 Task: Open Card Quality Control Planning in Board Sales Territory Mapping and Analysis to Workspace Business Loans and add a team member Softage.1@softage.net, a label Blue, a checklist Cloud Computing, an attachment from Trello, a color Blue and finally, add a card description 'Research and develop new customer service strategy' and a comment 'We should approach this task with a sense of flexibility and adaptability, being open to feedback and willing to make adjustments as needed.'. Add a start date 'Jan 09, 1900' with a due date 'Jan 16, 1900'
Action: Mouse moved to (63, 323)
Screenshot: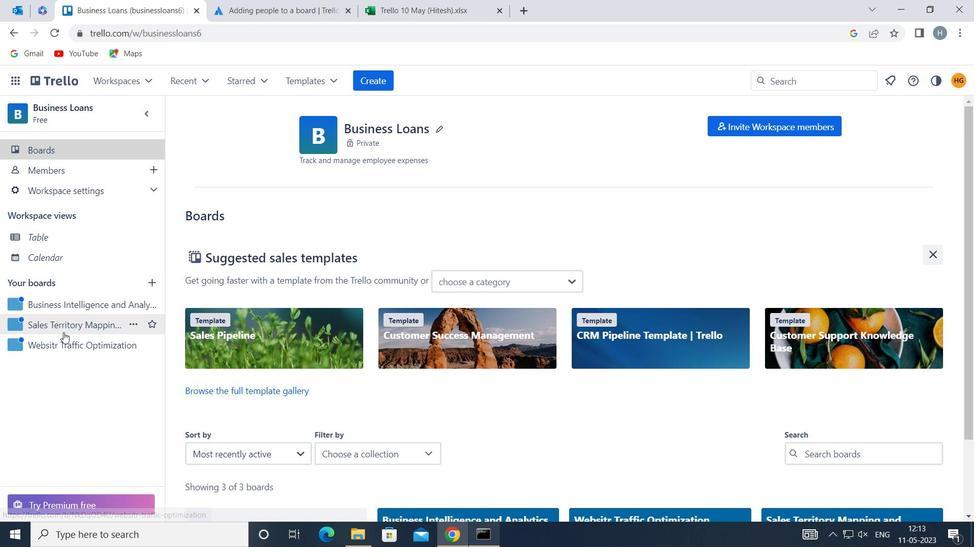 
Action: Mouse pressed left at (63, 323)
Screenshot: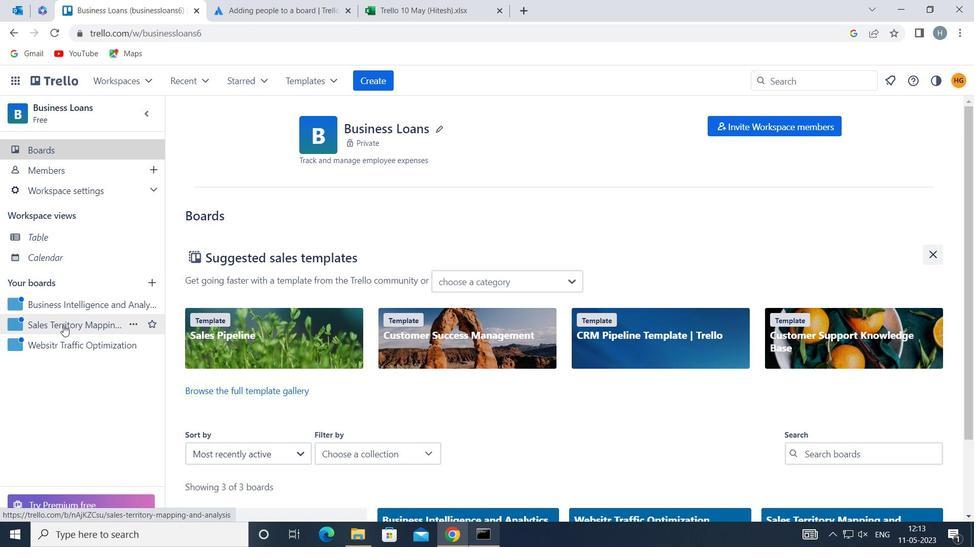 
Action: Mouse moved to (564, 181)
Screenshot: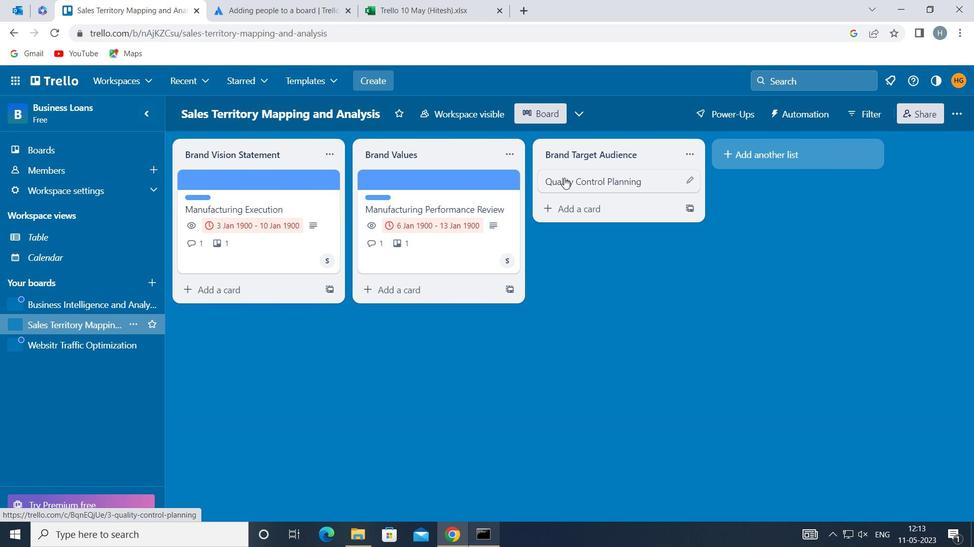 
Action: Mouse pressed left at (564, 181)
Screenshot: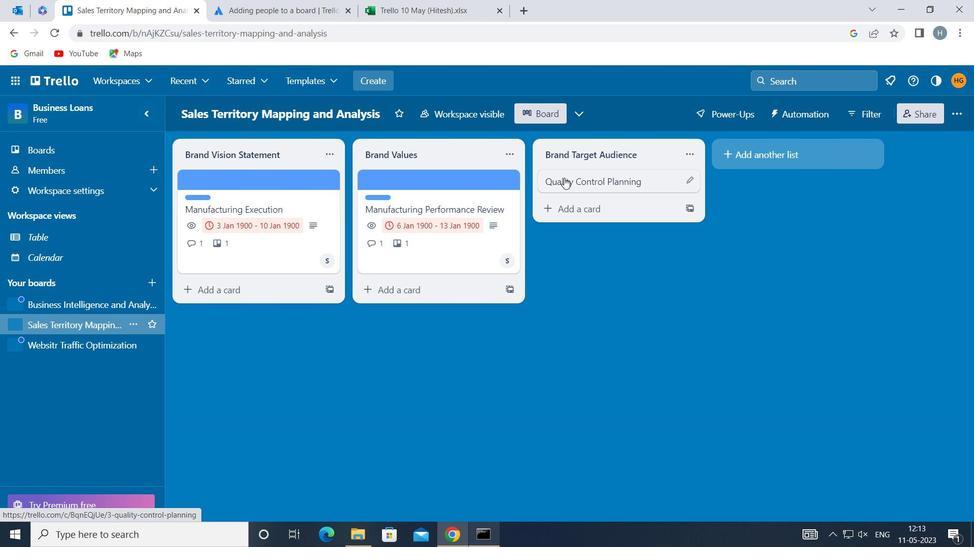 
Action: Mouse moved to (637, 227)
Screenshot: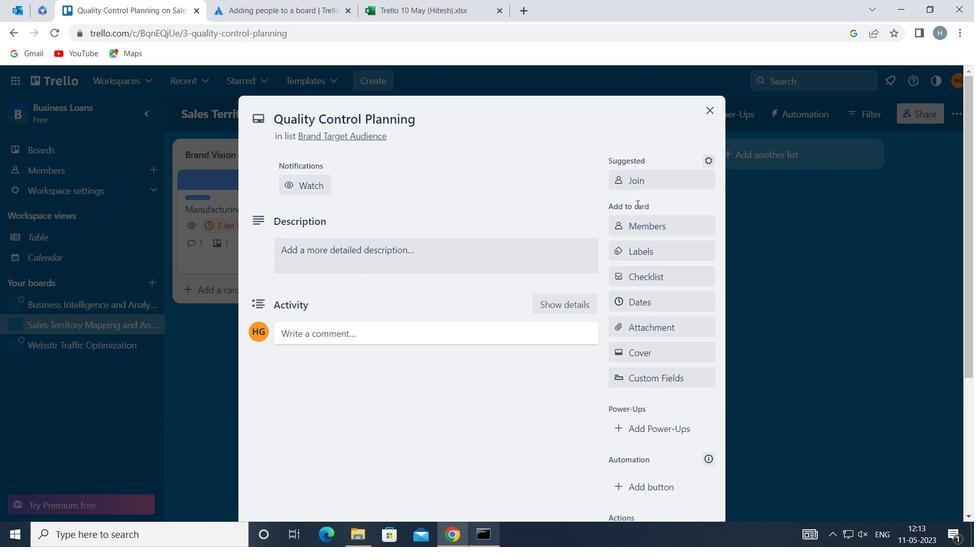 
Action: Mouse pressed left at (637, 227)
Screenshot: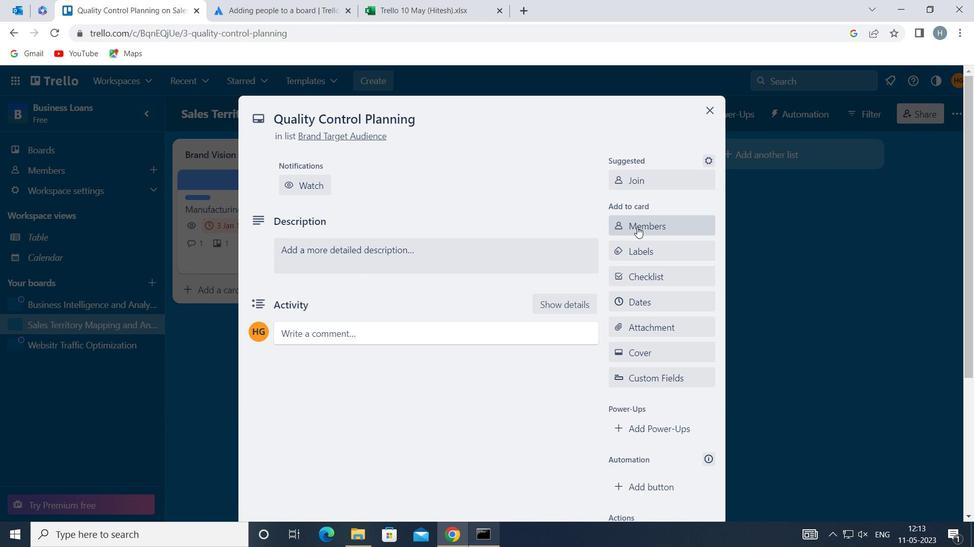 
Action: Mouse moved to (637, 227)
Screenshot: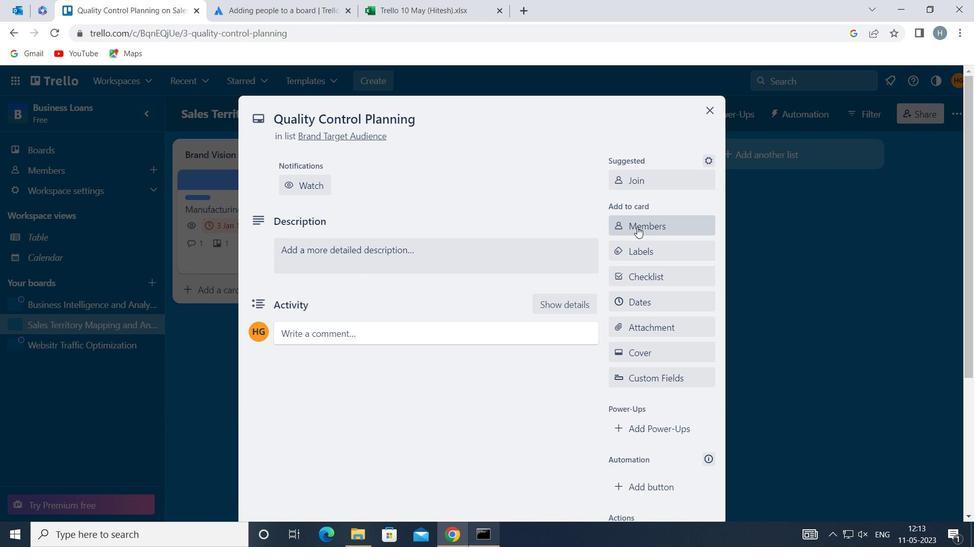 
Action: Key pressed softage
Screenshot: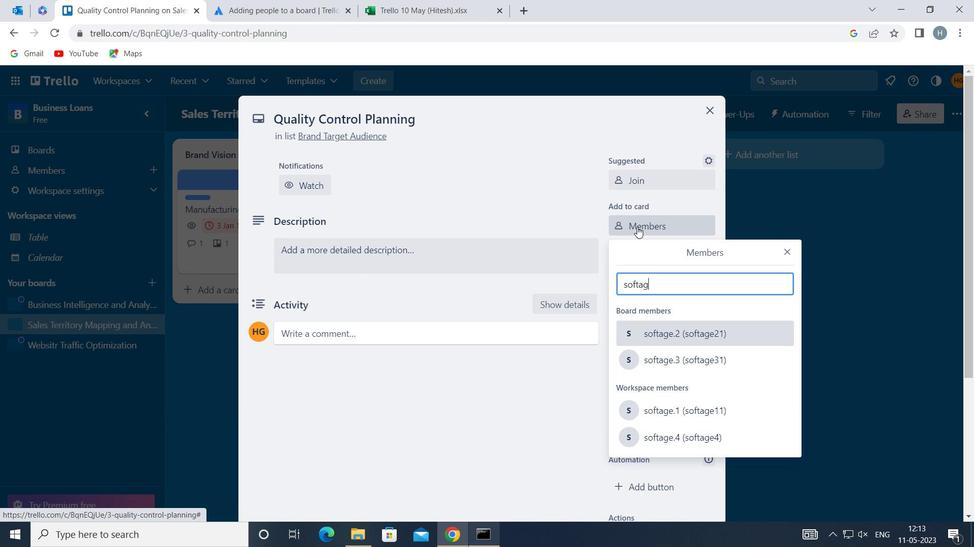 
Action: Mouse moved to (695, 402)
Screenshot: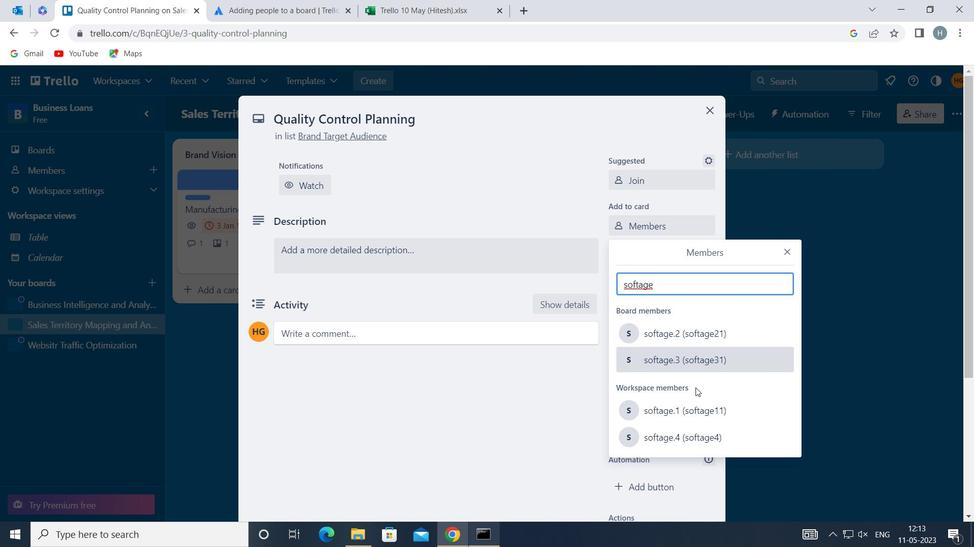 
Action: Mouse pressed left at (695, 402)
Screenshot: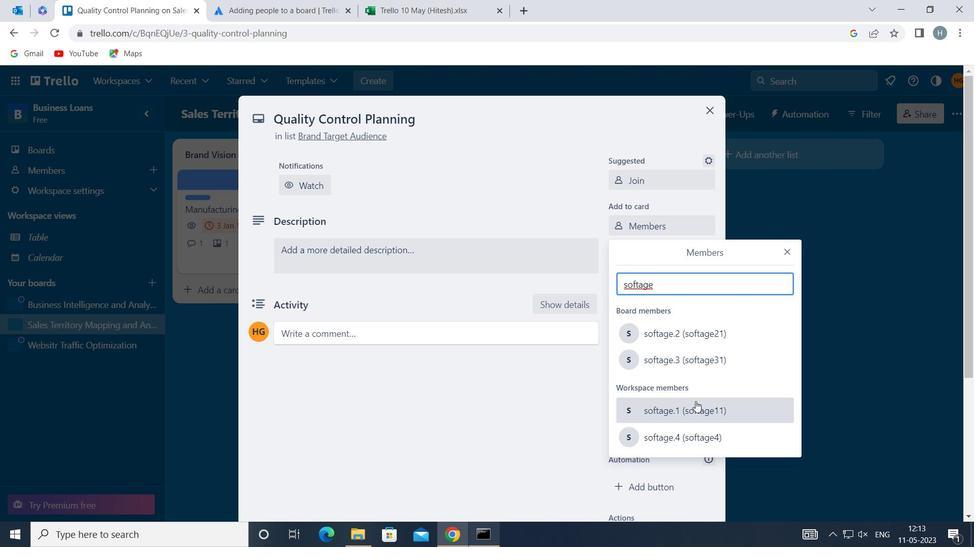 
Action: Mouse moved to (784, 253)
Screenshot: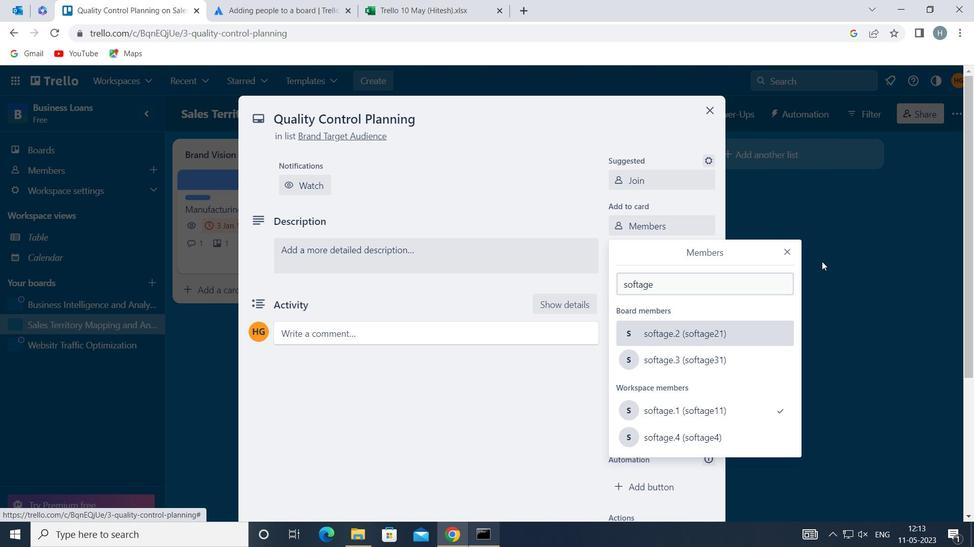 
Action: Mouse pressed left at (784, 253)
Screenshot: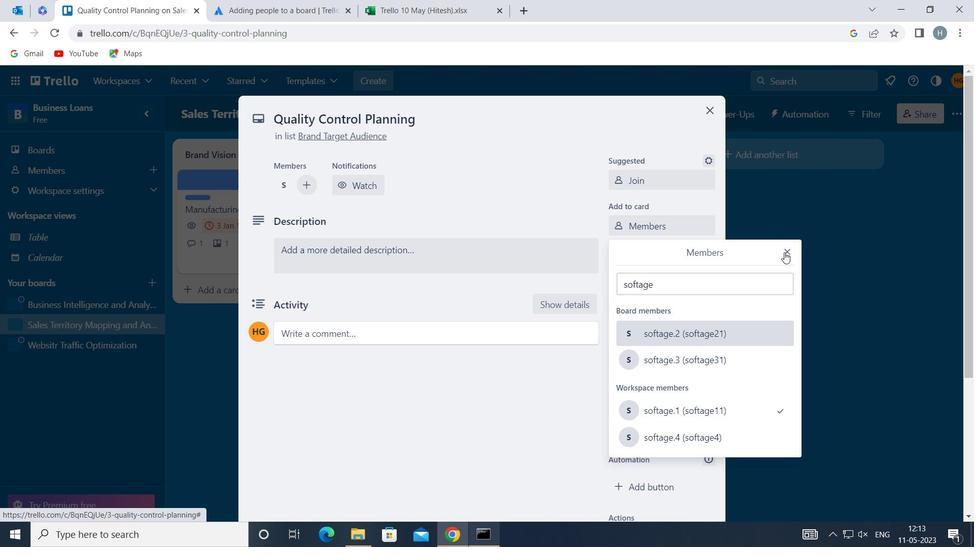
Action: Mouse moved to (684, 252)
Screenshot: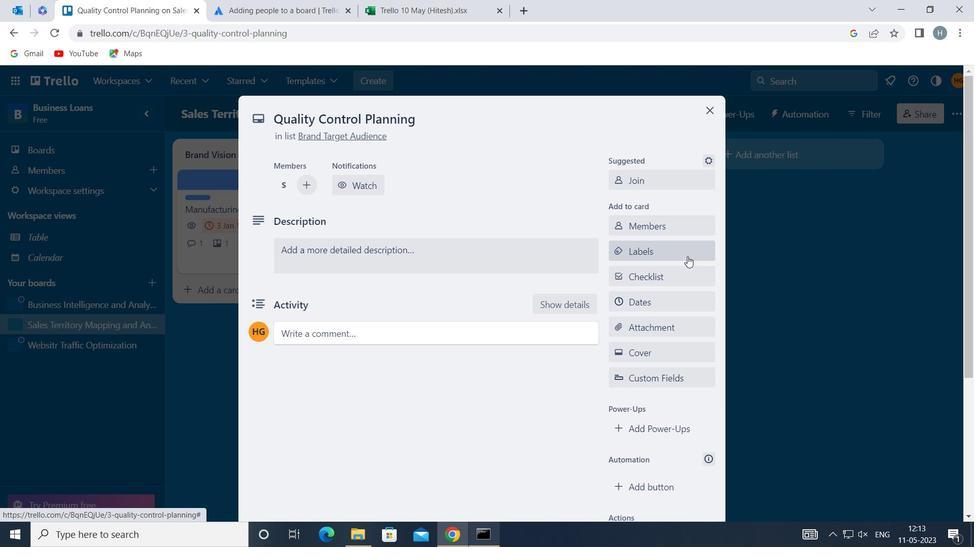 
Action: Mouse pressed left at (684, 252)
Screenshot: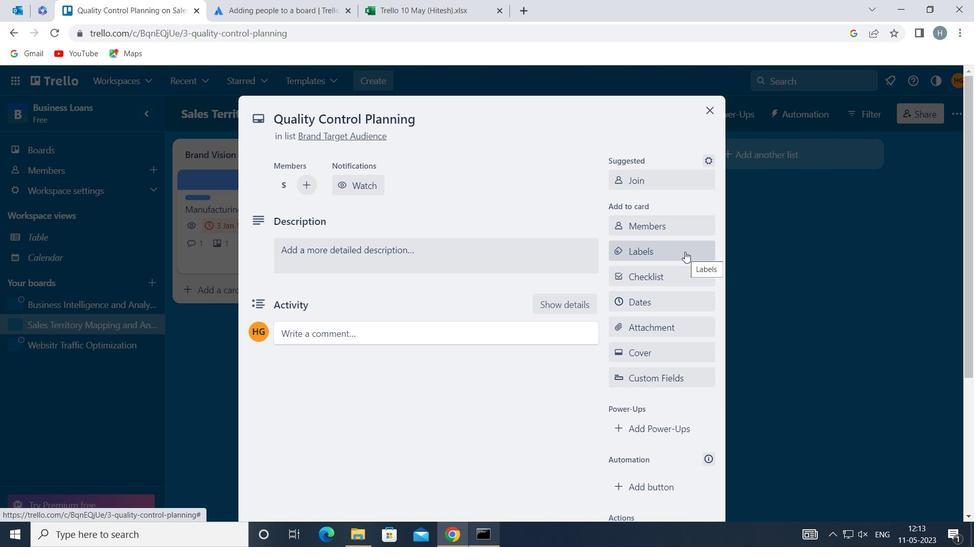 
Action: Mouse moved to (689, 295)
Screenshot: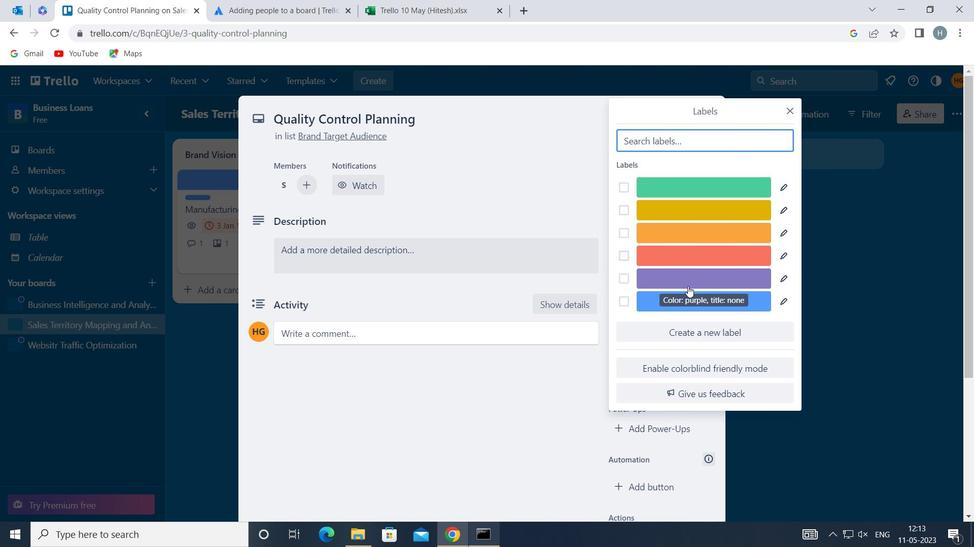 
Action: Mouse pressed left at (689, 295)
Screenshot: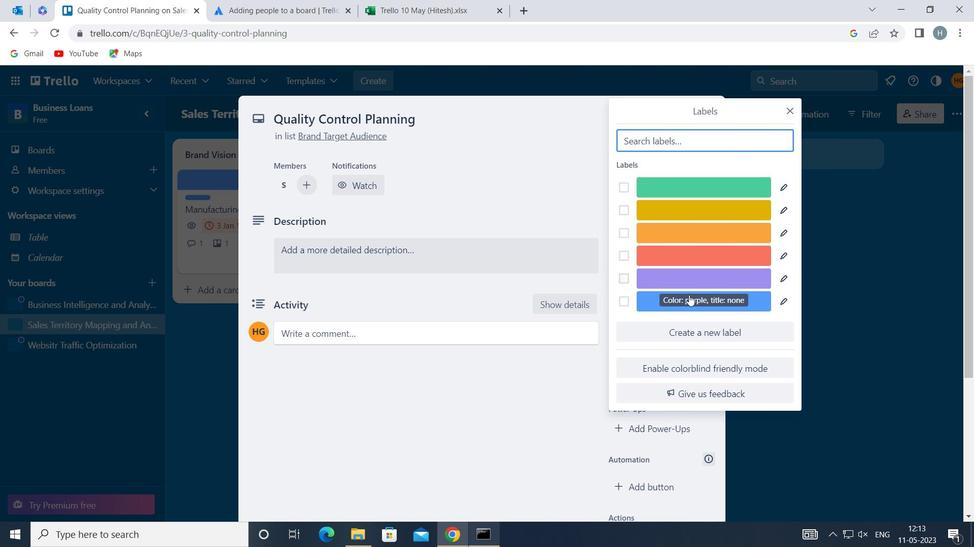 
Action: Mouse moved to (791, 108)
Screenshot: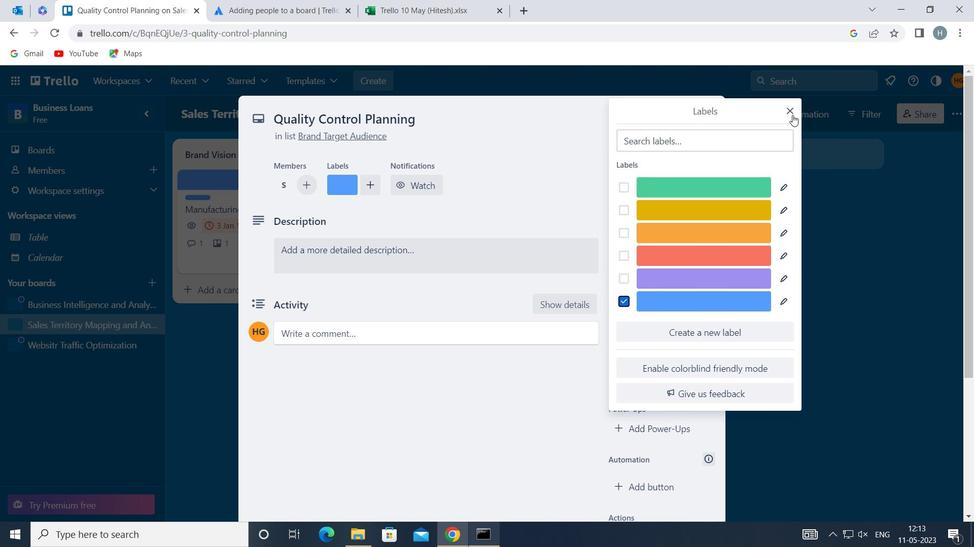 
Action: Mouse pressed left at (791, 108)
Screenshot: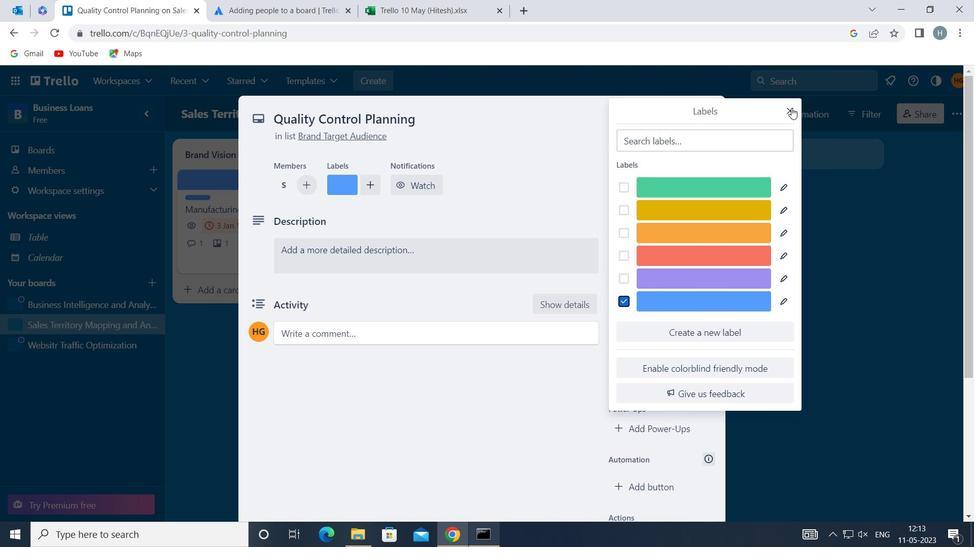 
Action: Mouse moved to (661, 272)
Screenshot: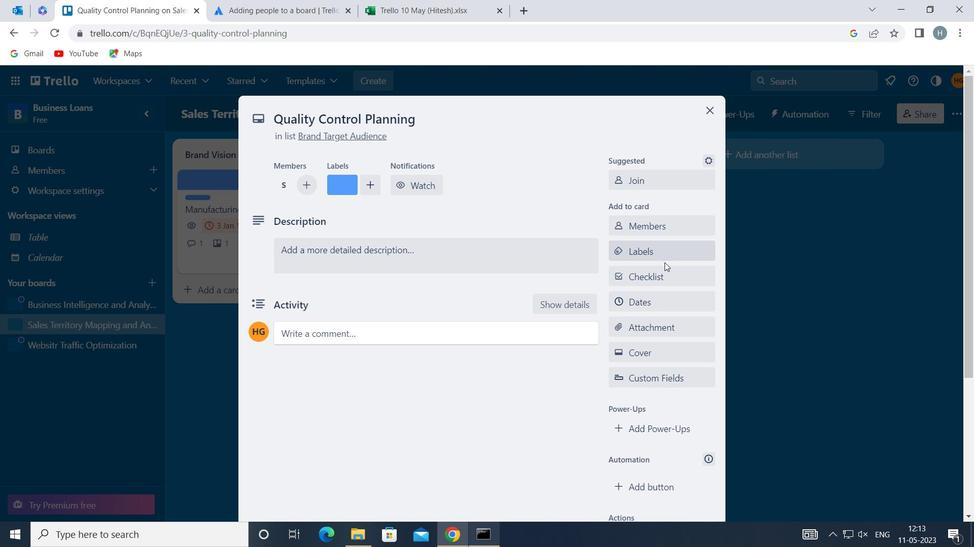 
Action: Mouse pressed left at (661, 272)
Screenshot: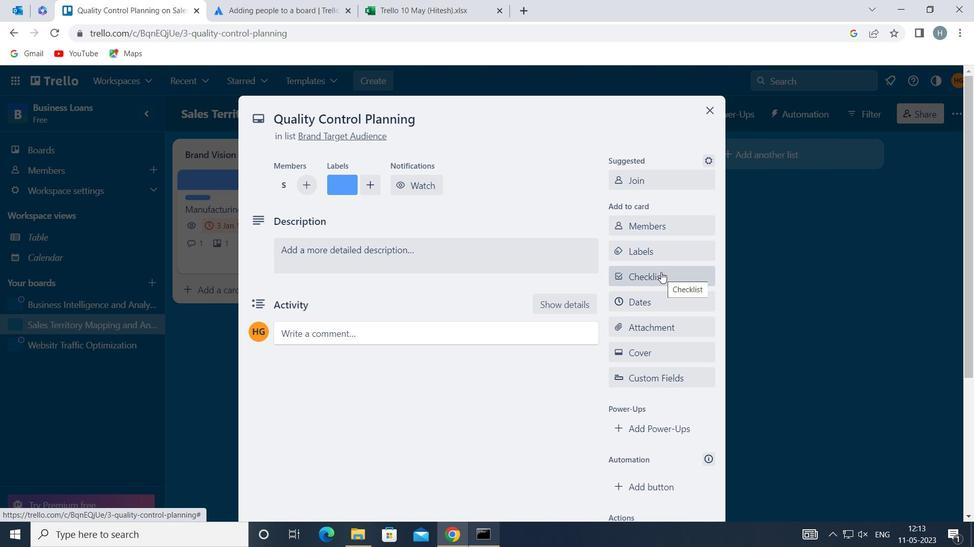 
Action: Key pressed <Key.shift>CLOU
Screenshot: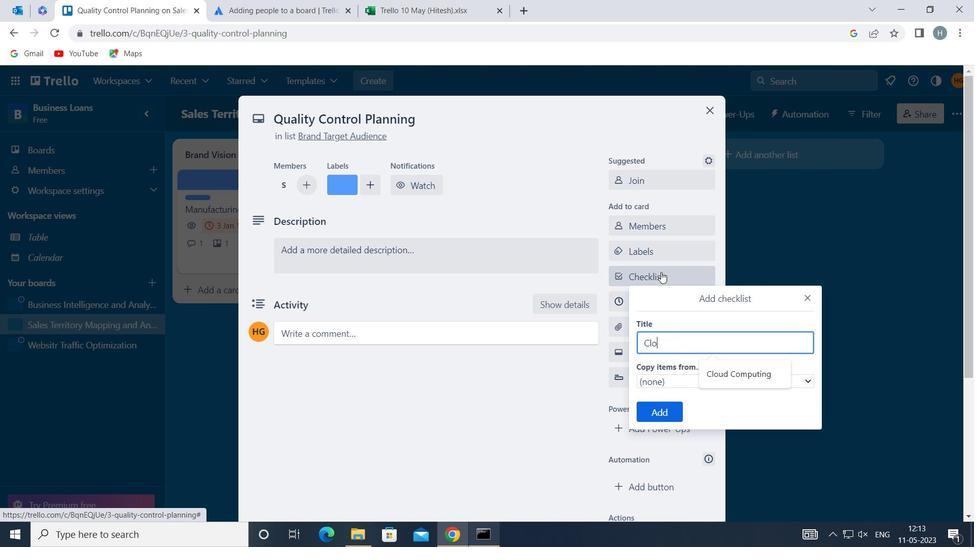 
Action: Mouse moved to (730, 374)
Screenshot: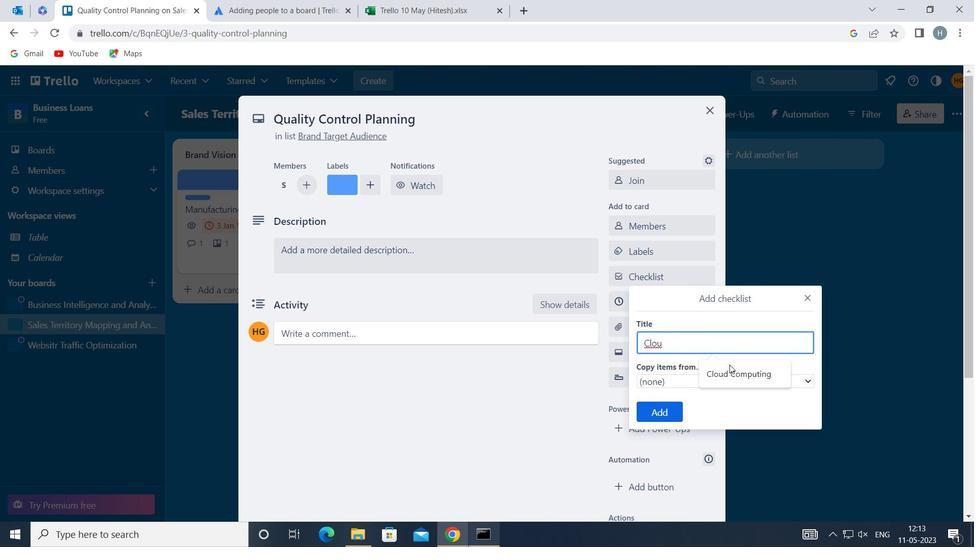 
Action: Mouse pressed left at (730, 374)
Screenshot: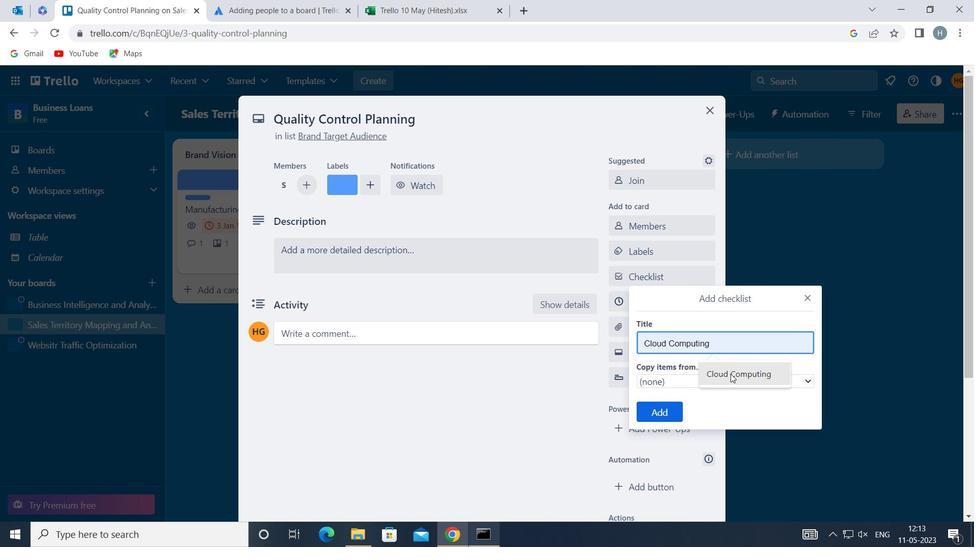
Action: Mouse moved to (663, 410)
Screenshot: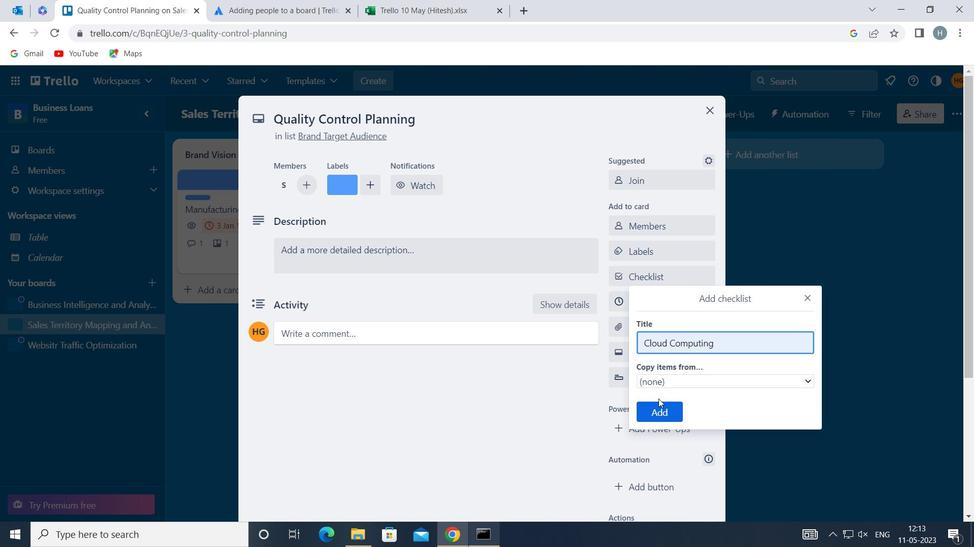 
Action: Mouse pressed left at (663, 410)
Screenshot: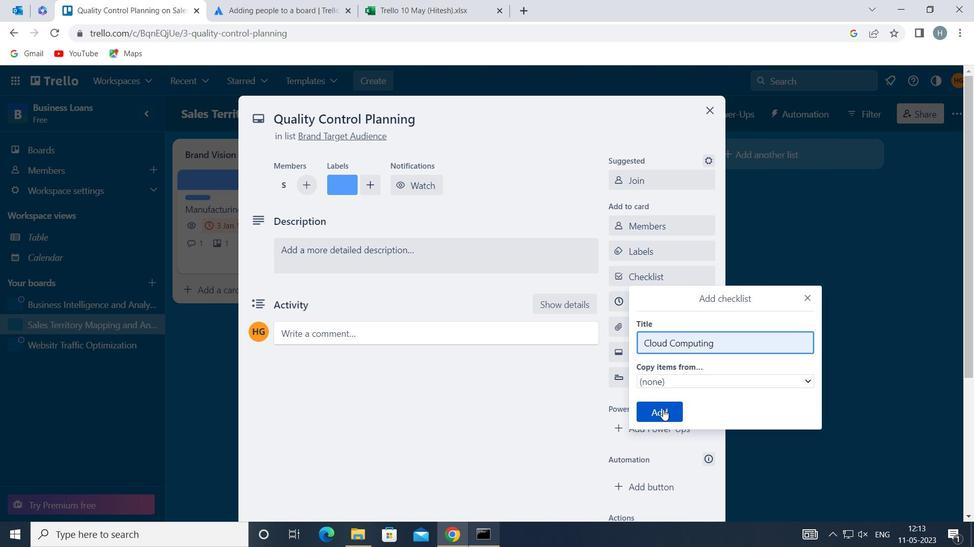 
Action: Mouse moved to (668, 328)
Screenshot: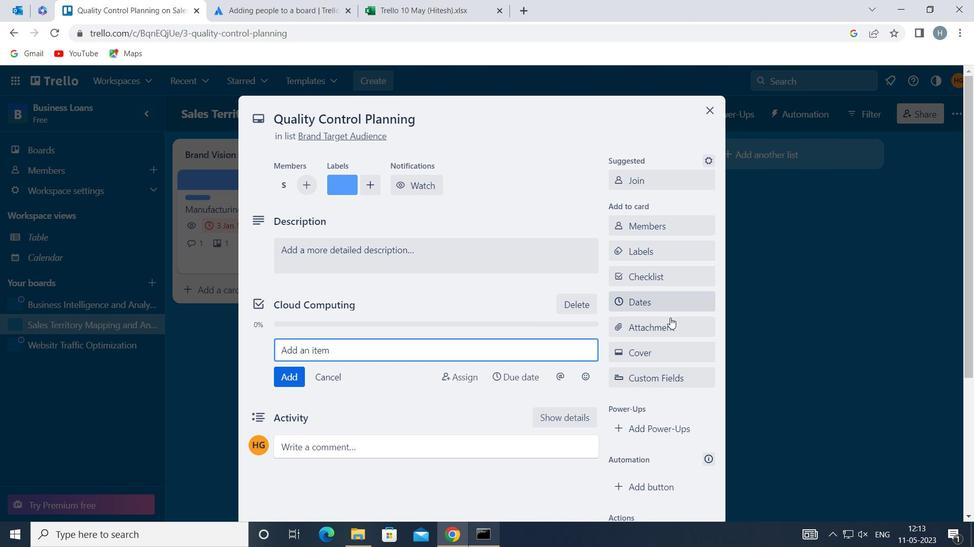 
Action: Mouse pressed left at (668, 328)
Screenshot: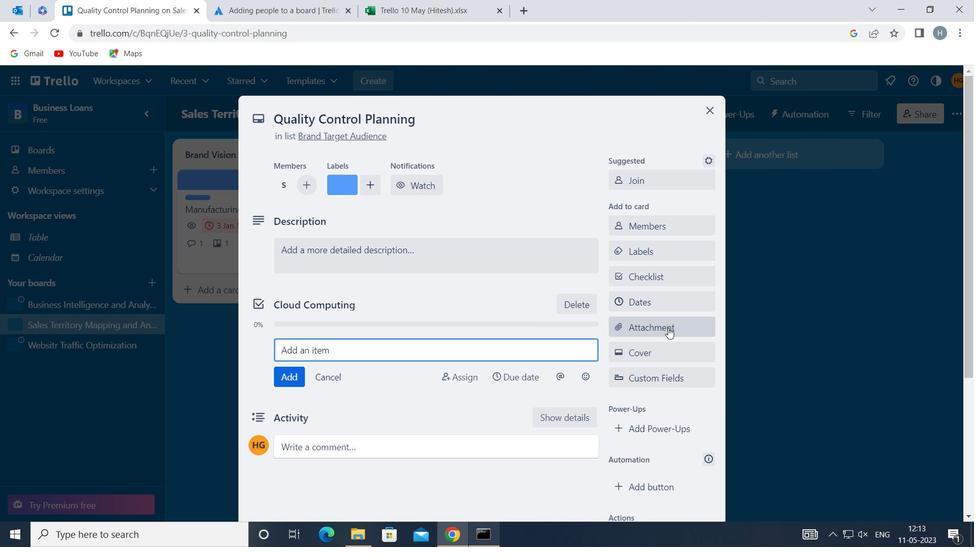 
Action: Mouse moved to (667, 159)
Screenshot: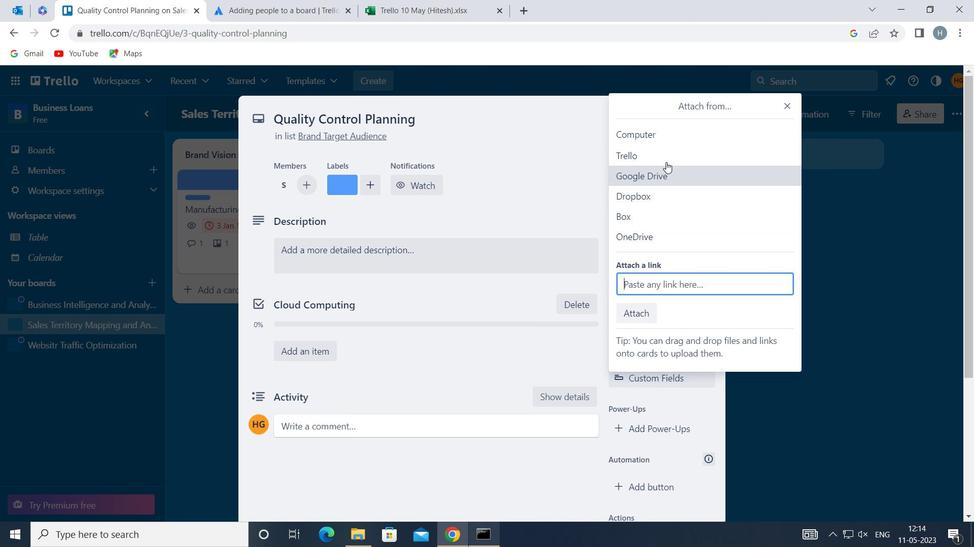 
Action: Mouse pressed left at (667, 159)
Screenshot: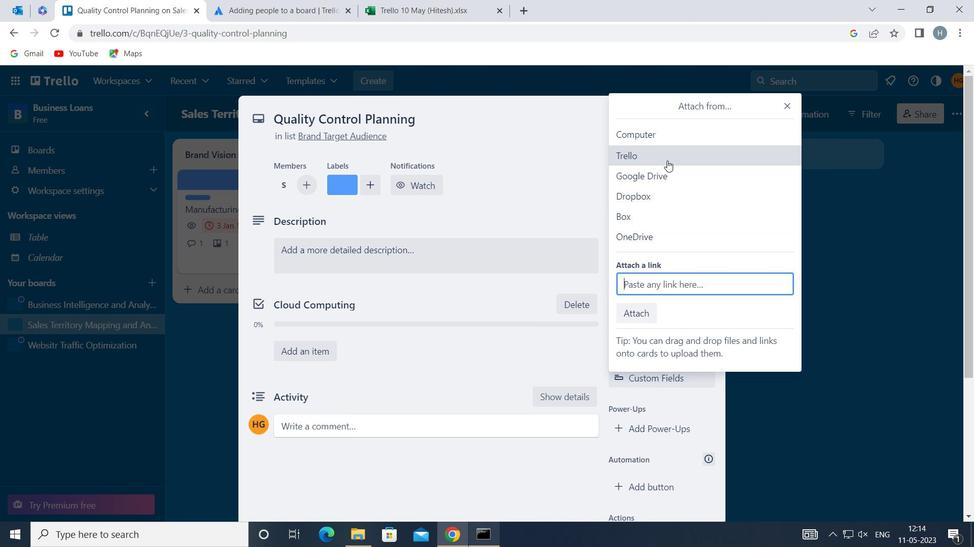 
Action: Mouse moved to (675, 226)
Screenshot: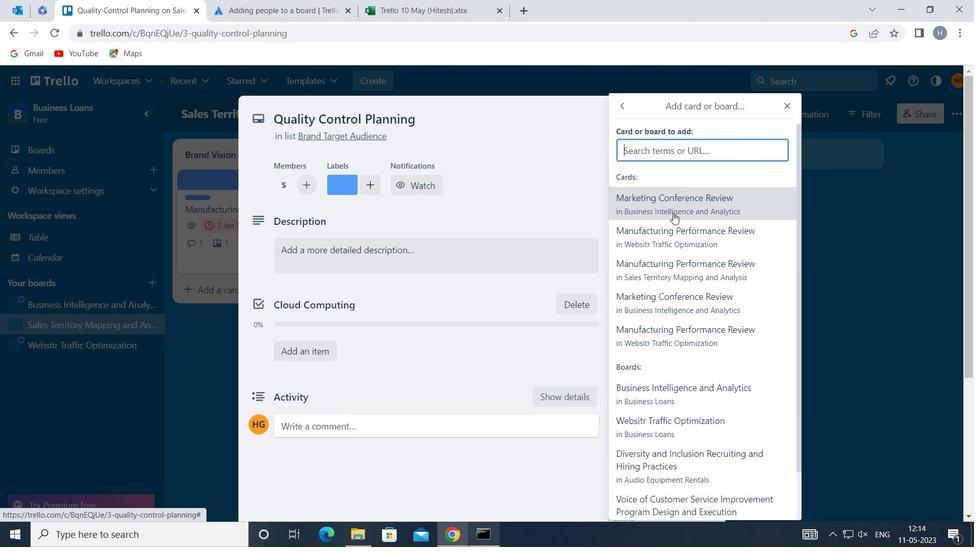 
Action: Mouse pressed left at (675, 226)
Screenshot: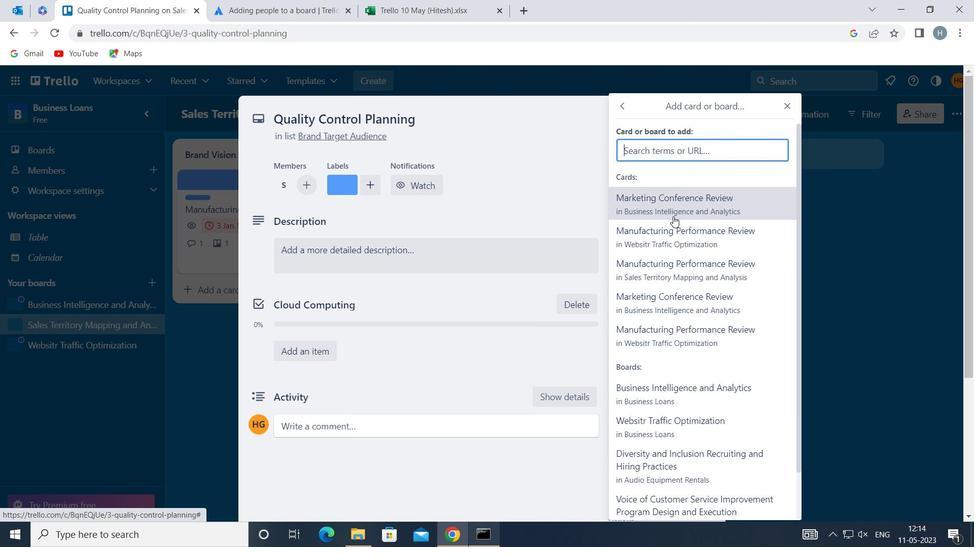 
Action: Mouse moved to (659, 352)
Screenshot: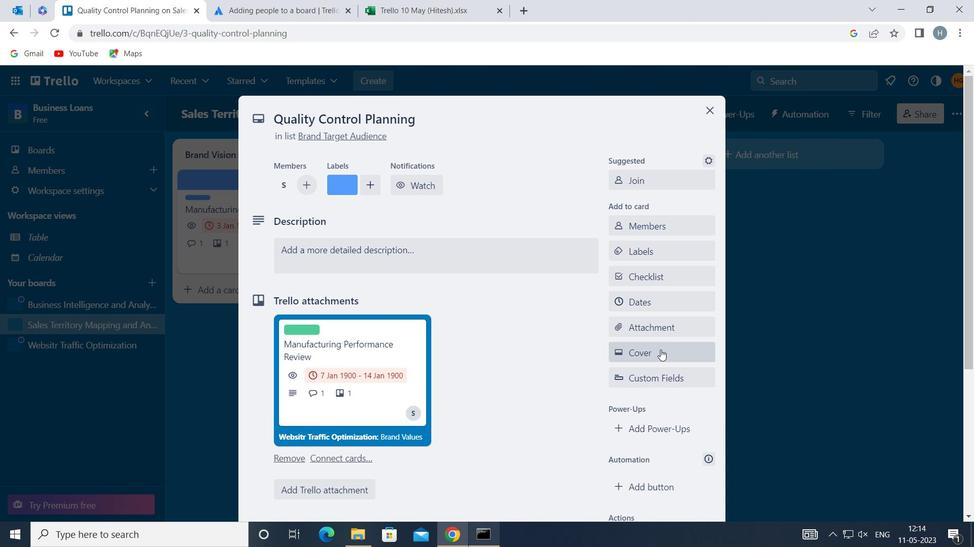 
Action: Mouse pressed left at (659, 352)
Screenshot: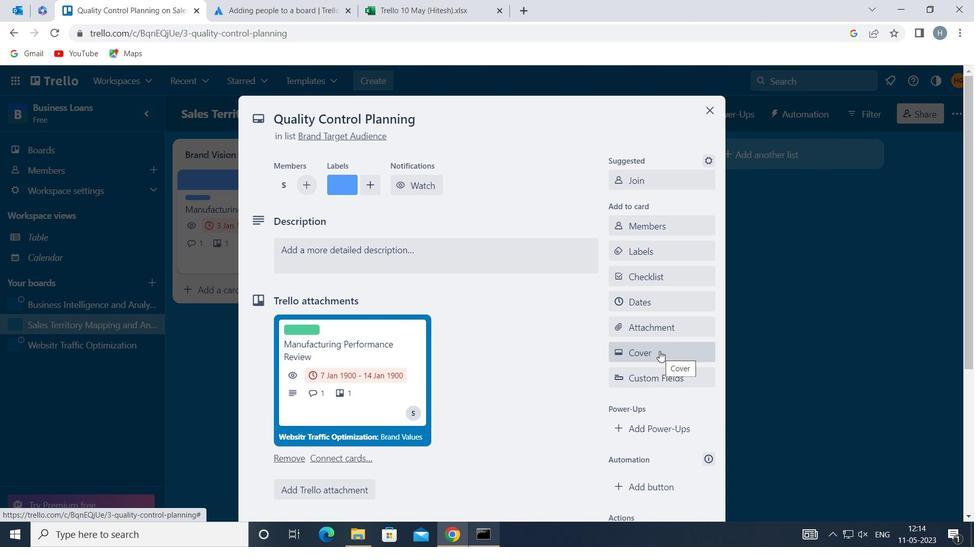 
Action: Mouse moved to (642, 293)
Screenshot: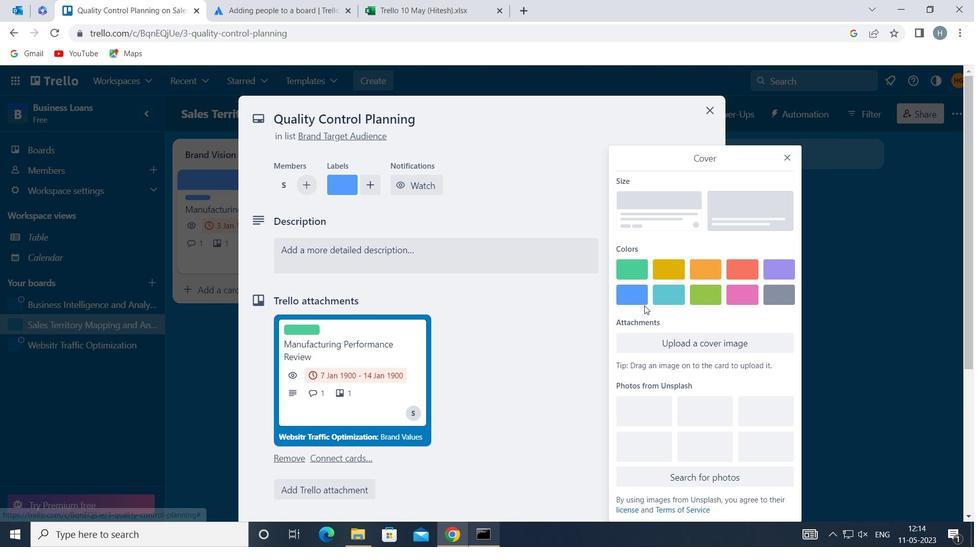 
Action: Mouse pressed left at (642, 293)
Screenshot: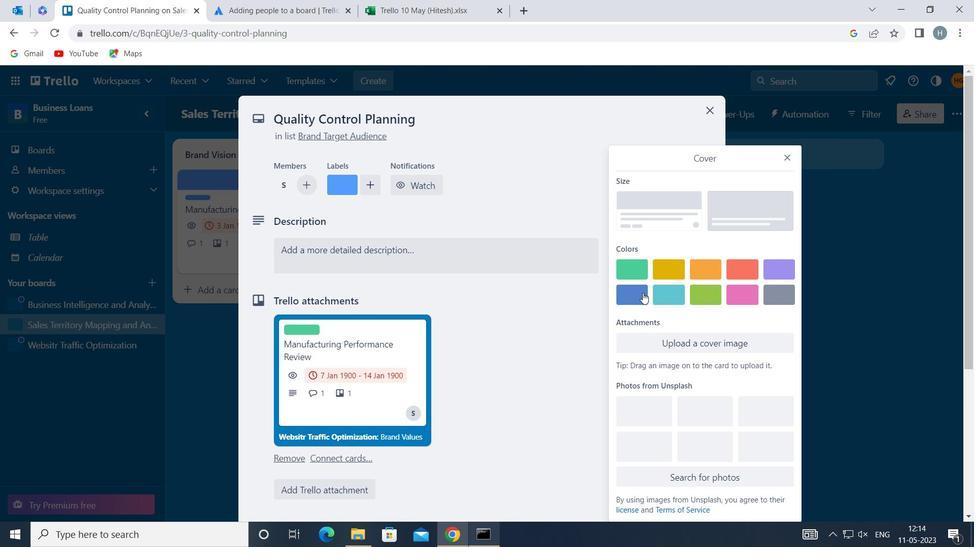 
Action: Mouse moved to (786, 136)
Screenshot: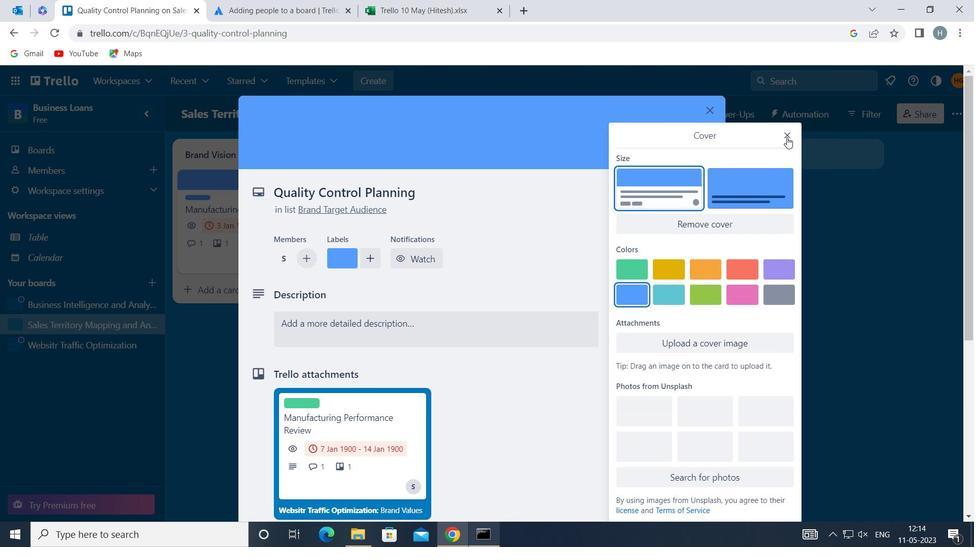 
Action: Mouse pressed left at (786, 136)
Screenshot: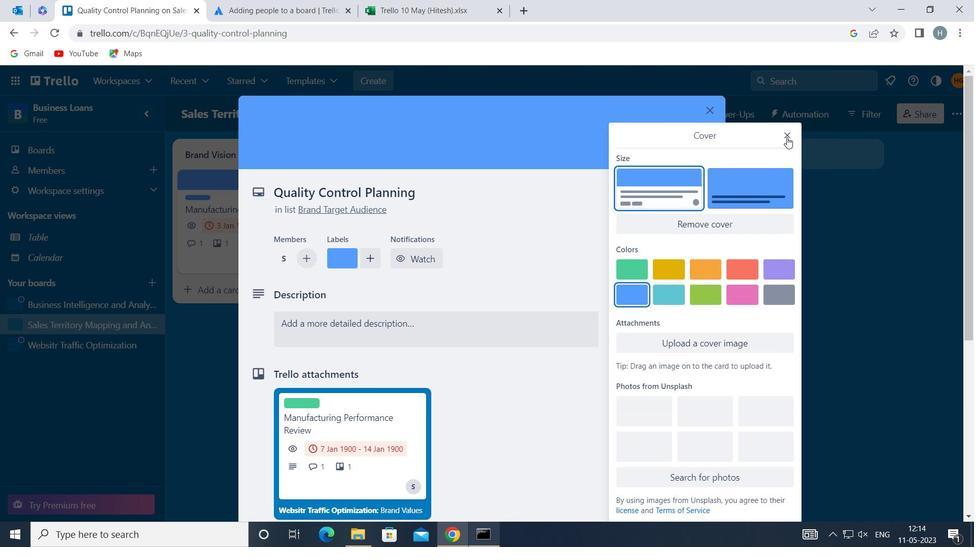 
Action: Mouse moved to (504, 329)
Screenshot: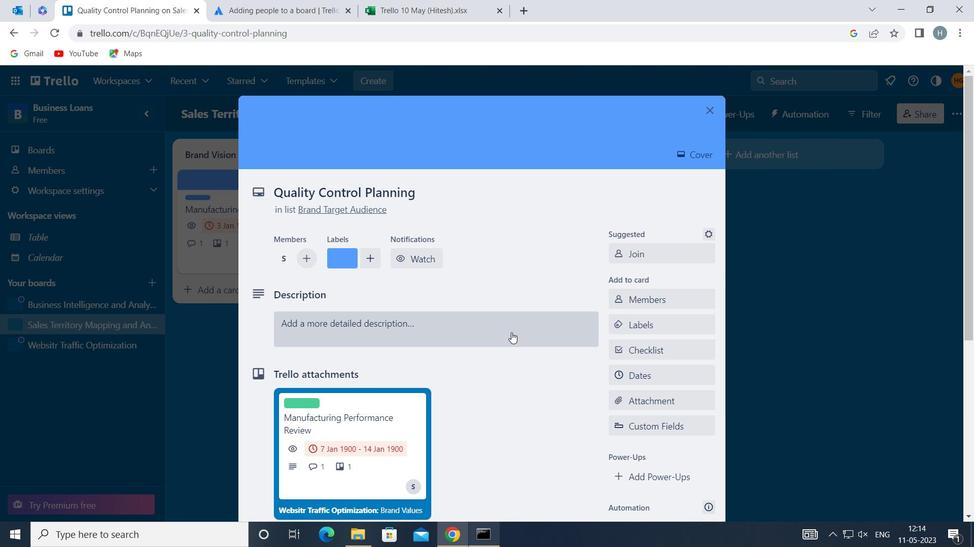 
Action: Mouse pressed left at (504, 329)
Screenshot: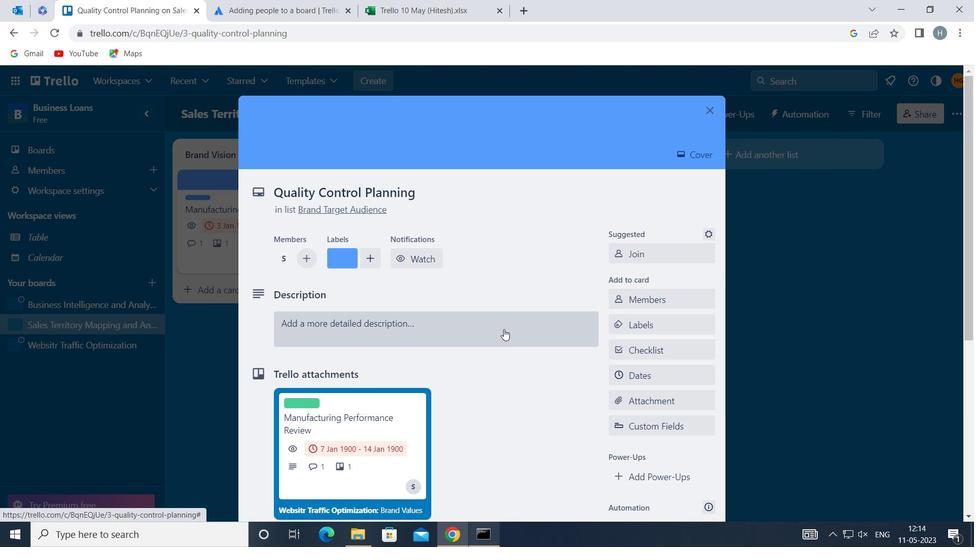 
Action: Mouse moved to (408, 370)
Screenshot: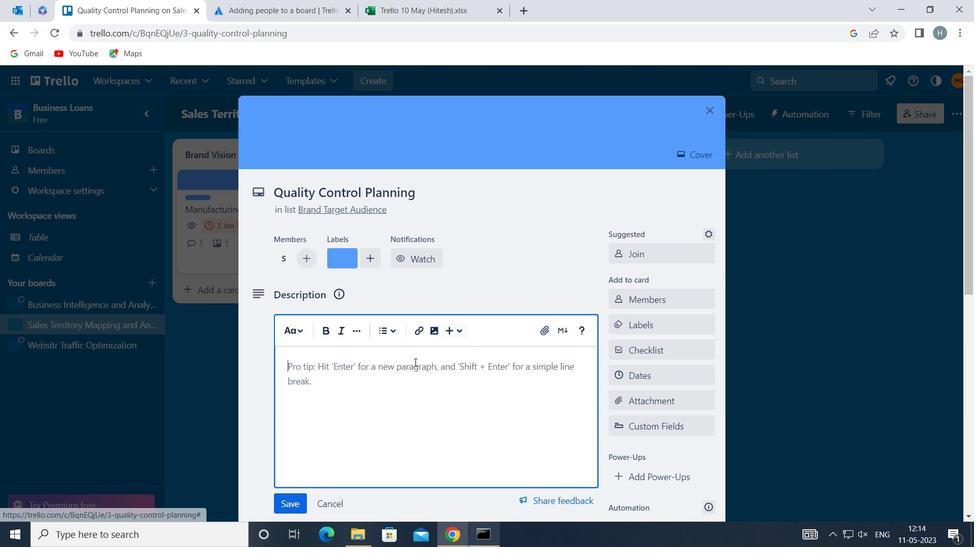 
Action: Mouse pressed left at (408, 370)
Screenshot: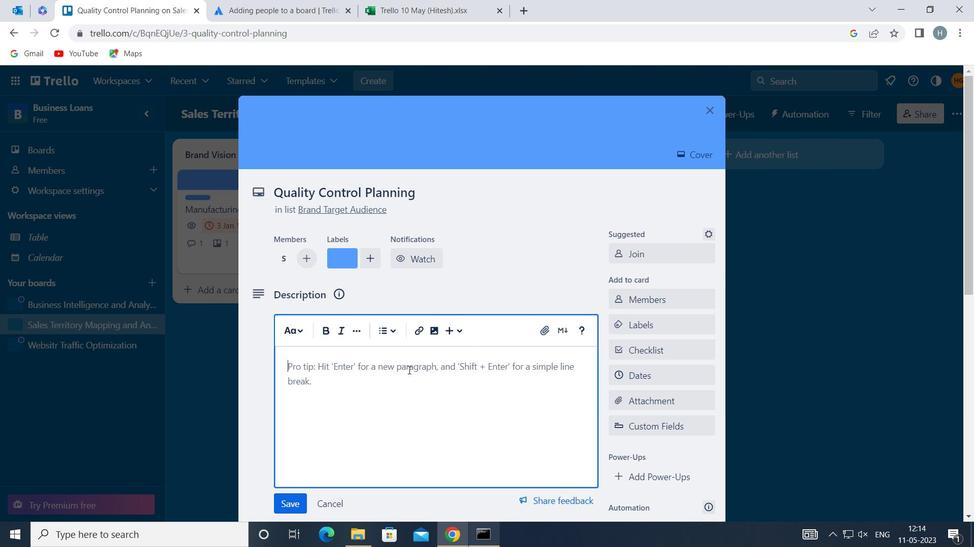 
Action: Key pressed <Key.shift>RESEARCH<Key.space>AND<Key.space>DEVELOP<Key.space>NEW<Key.space>CUSTOMER<Key.space>SERVICE<Key.space>STRATEGY
Screenshot: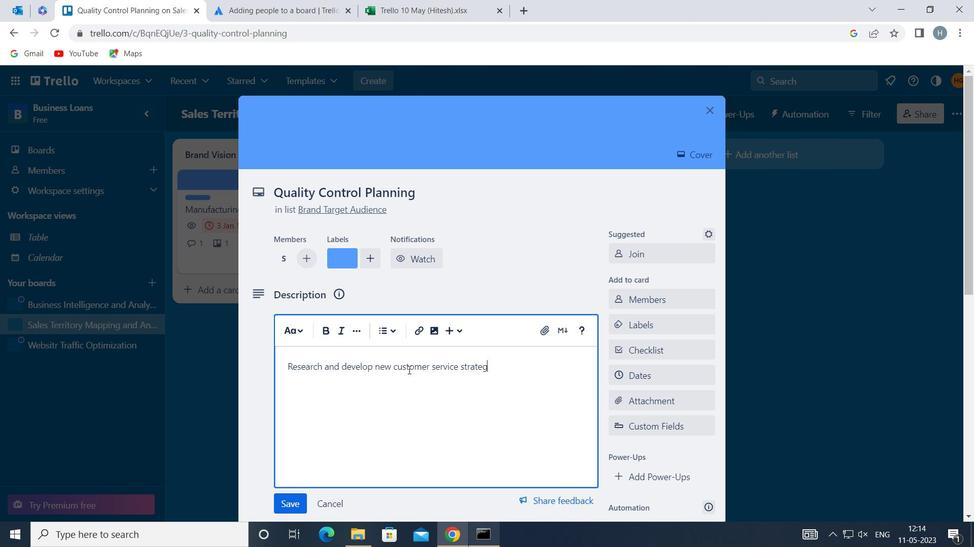 
Action: Mouse moved to (289, 497)
Screenshot: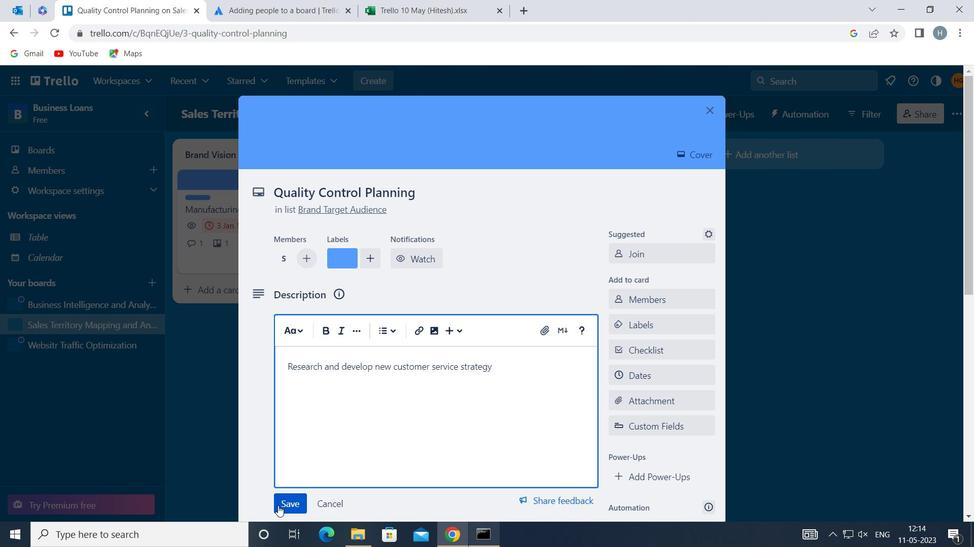 
Action: Mouse pressed left at (289, 497)
Screenshot: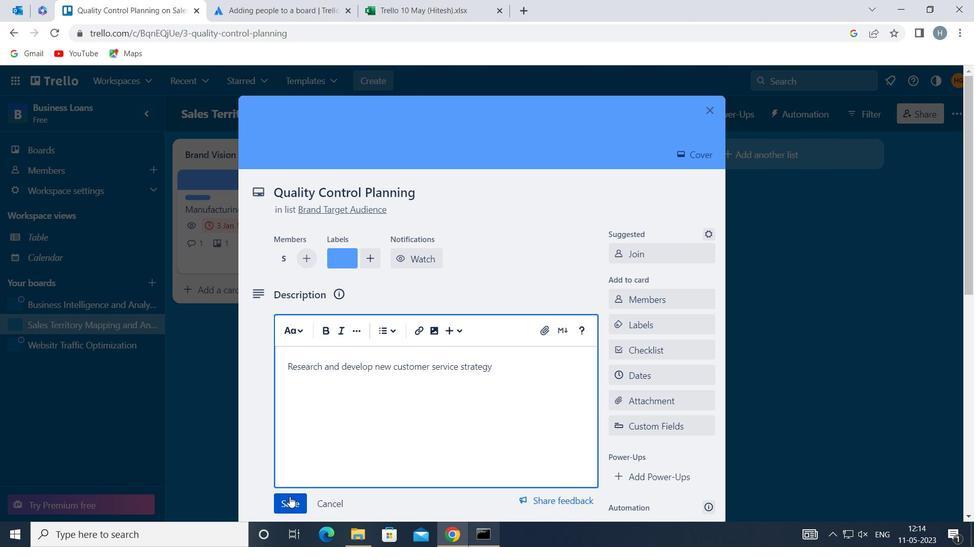 
Action: Mouse moved to (356, 423)
Screenshot: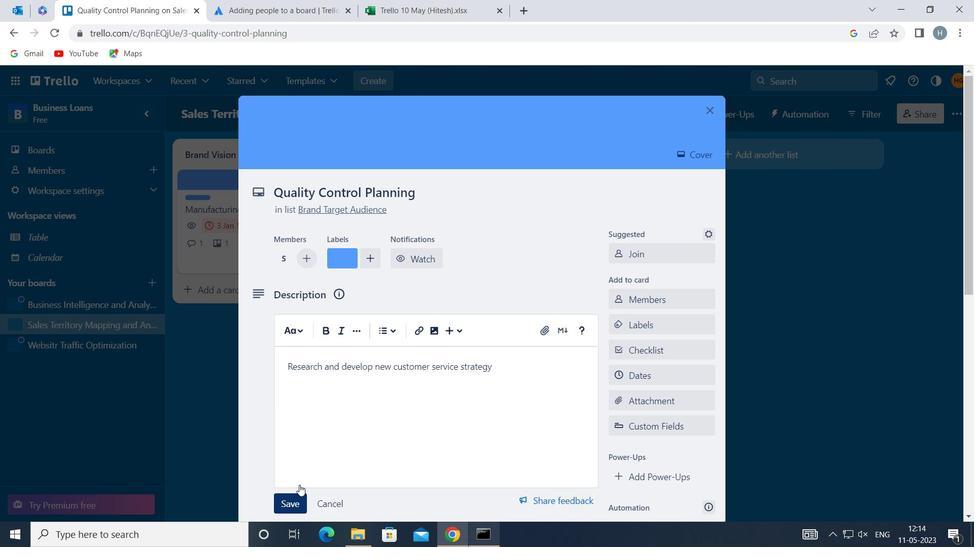 
Action: Mouse scrolled (356, 423) with delta (0, 0)
Screenshot: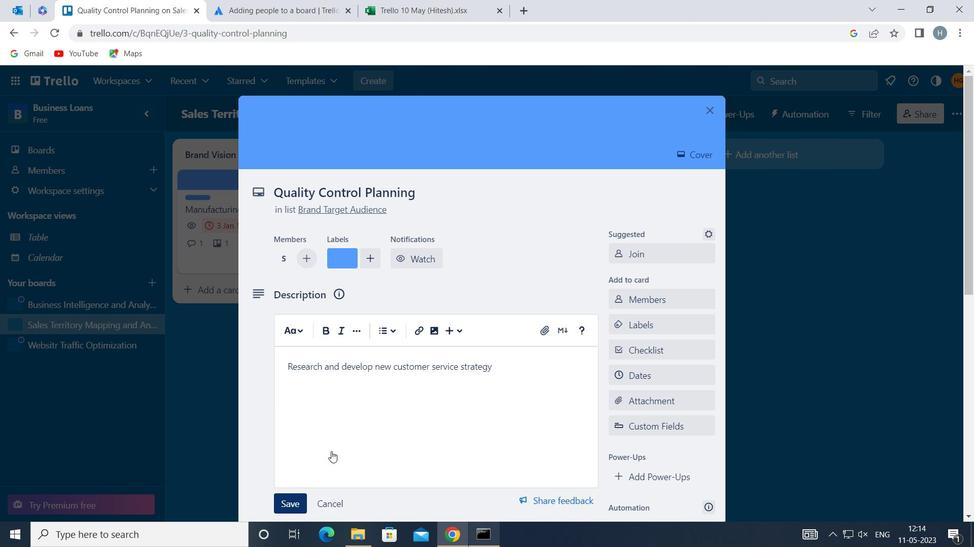 
Action: Mouse scrolled (356, 423) with delta (0, 0)
Screenshot: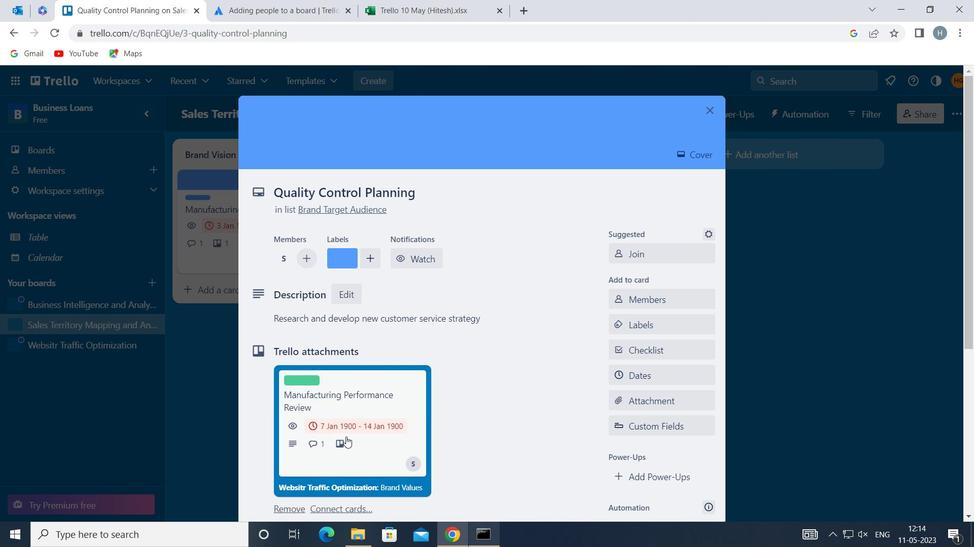 
Action: Mouse scrolled (356, 423) with delta (0, 0)
Screenshot: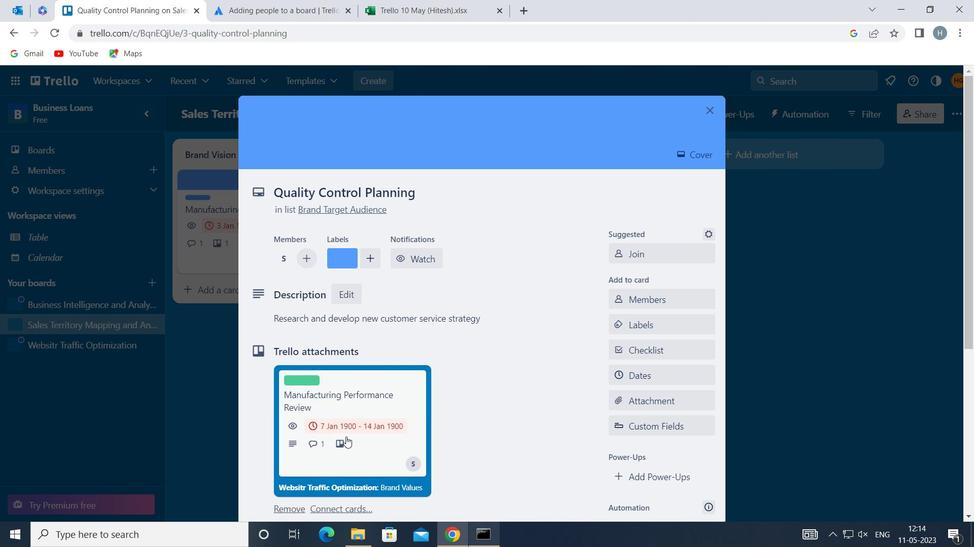 
Action: Mouse scrolled (356, 423) with delta (0, 0)
Screenshot: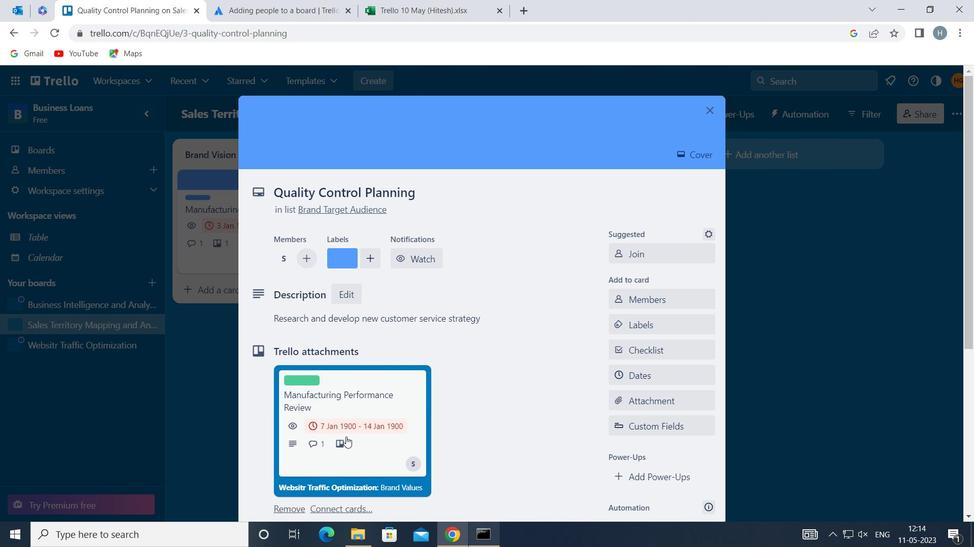 
Action: Mouse scrolled (356, 423) with delta (0, 0)
Screenshot: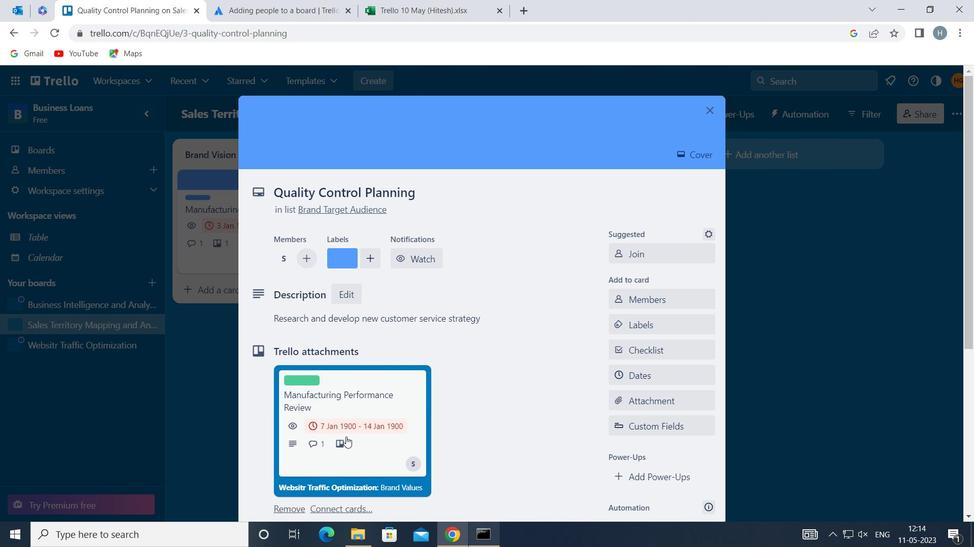 
Action: Mouse scrolled (356, 423) with delta (0, 0)
Screenshot: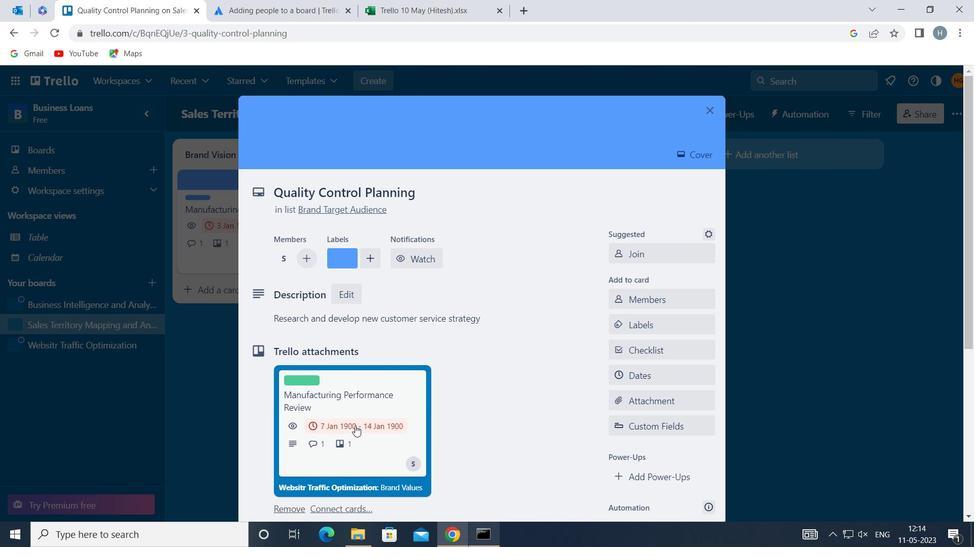 
Action: Mouse moved to (374, 437)
Screenshot: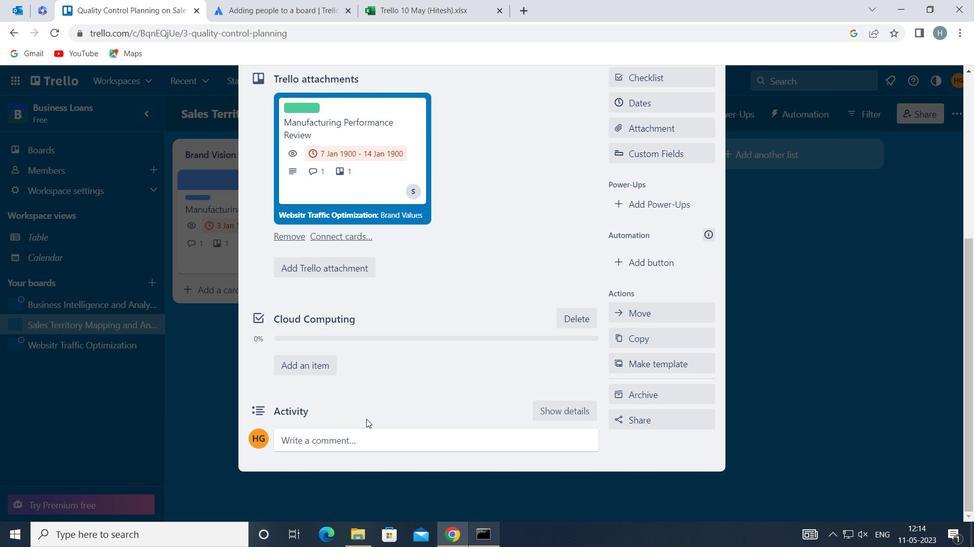 
Action: Mouse pressed left at (374, 437)
Screenshot: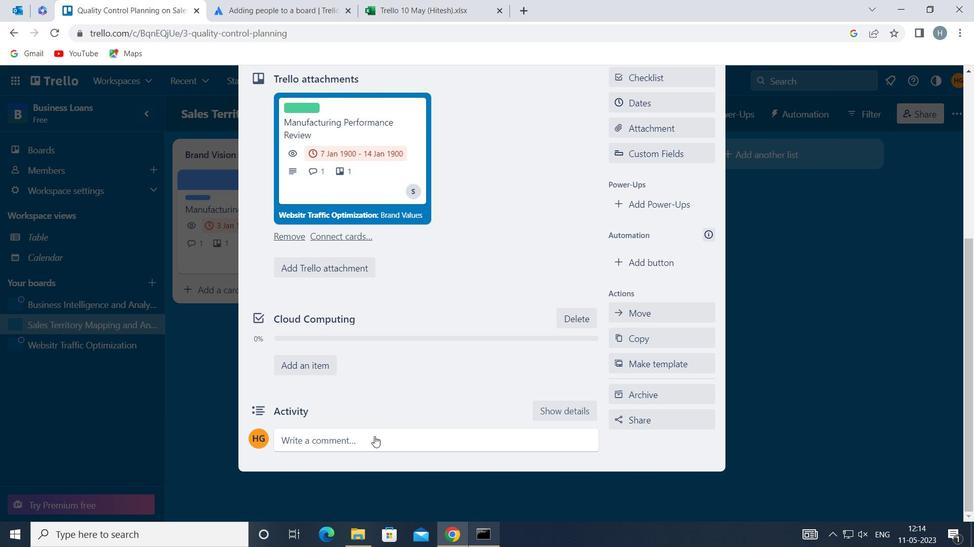 
Action: Mouse moved to (369, 475)
Screenshot: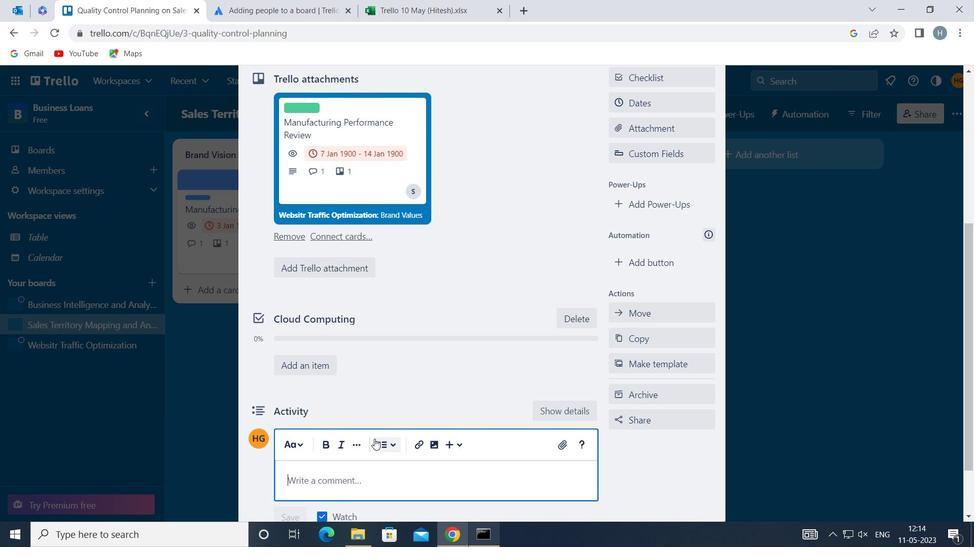 
Action: Mouse pressed left at (369, 475)
Screenshot: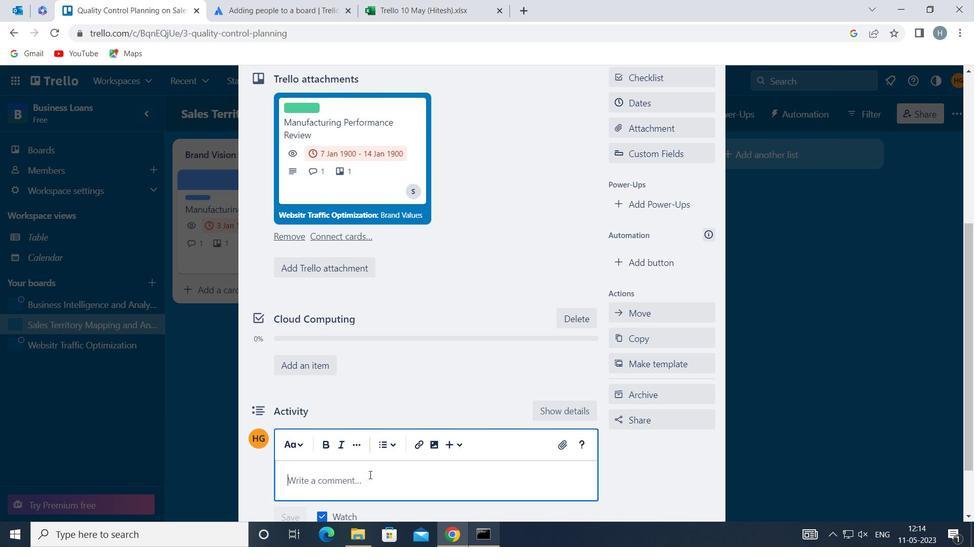 
Action: Key pressed <Key.shift>WE<Key.space>SHOULD<Key.space>APPROACH<Key.space>THIS<Key.space>TASK<Key.space>WITH<Key.space>A<Key.space>SENSE<Key.space>OF<Key.space>FLEXIBILITY<Key.space>AND<Key.space>ADAPTABILITY<Key.space>BEING<Key.space>OPEN<Key.space>TO<Key.space>D<Key.backspace>FEEDBACK<Key.space>AND<Key.space>WILLING<Key.space>TO<Key.space>MAKE<Key.space>ADJUSTMENT<Key.space>AS<Key.space>NEEDED
Screenshot: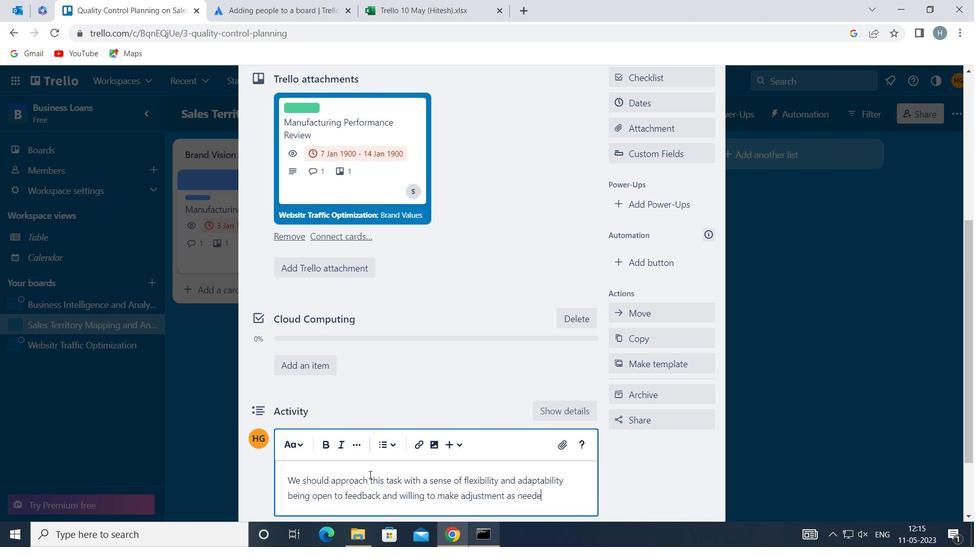 
Action: Mouse scrolled (369, 474) with delta (0, 0)
Screenshot: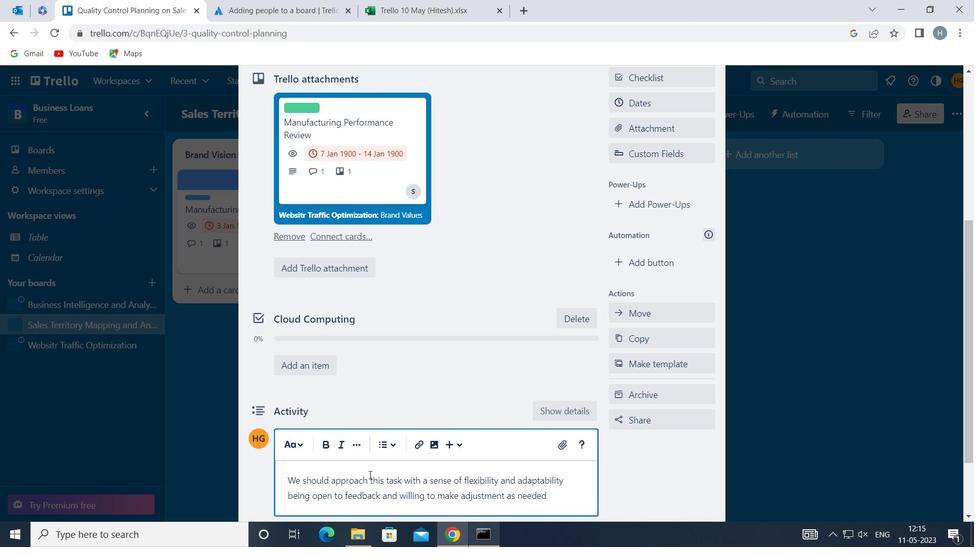 
Action: Mouse scrolled (369, 474) with delta (0, 0)
Screenshot: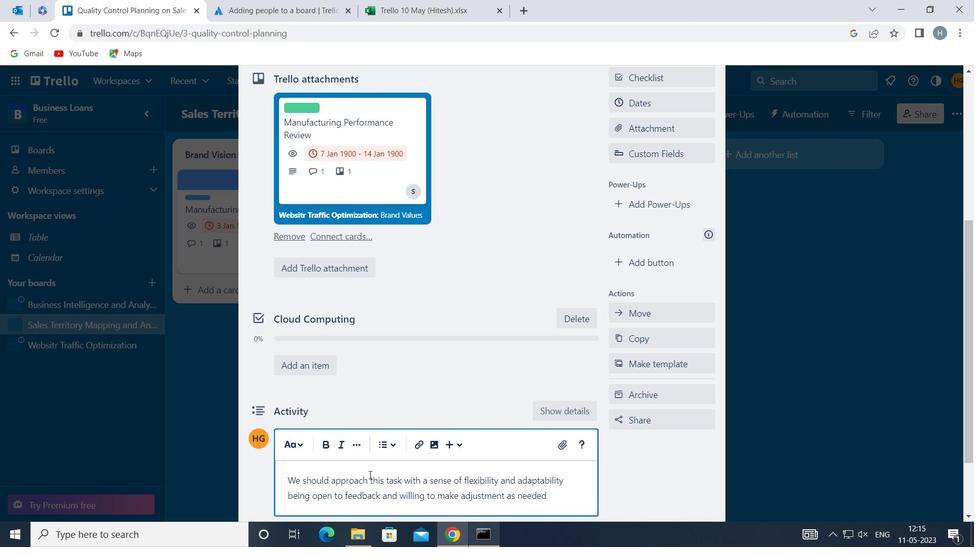 
Action: Mouse scrolled (369, 474) with delta (0, 0)
Screenshot: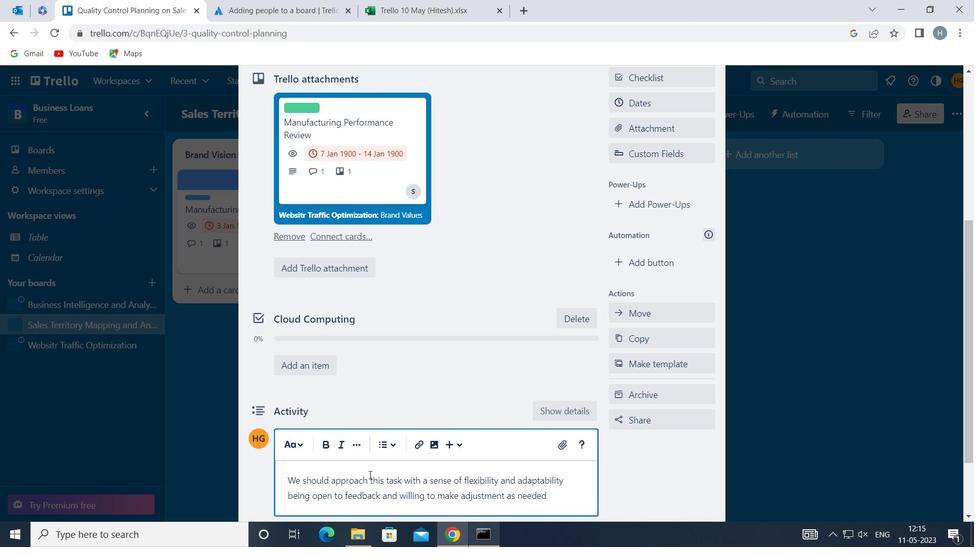 
Action: Mouse moved to (292, 438)
Screenshot: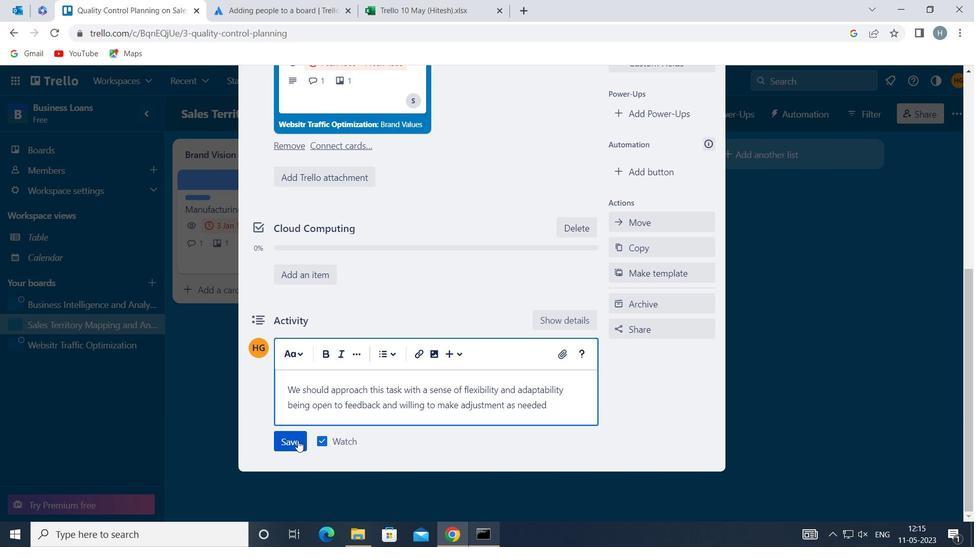 
Action: Mouse pressed left at (292, 438)
Screenshot: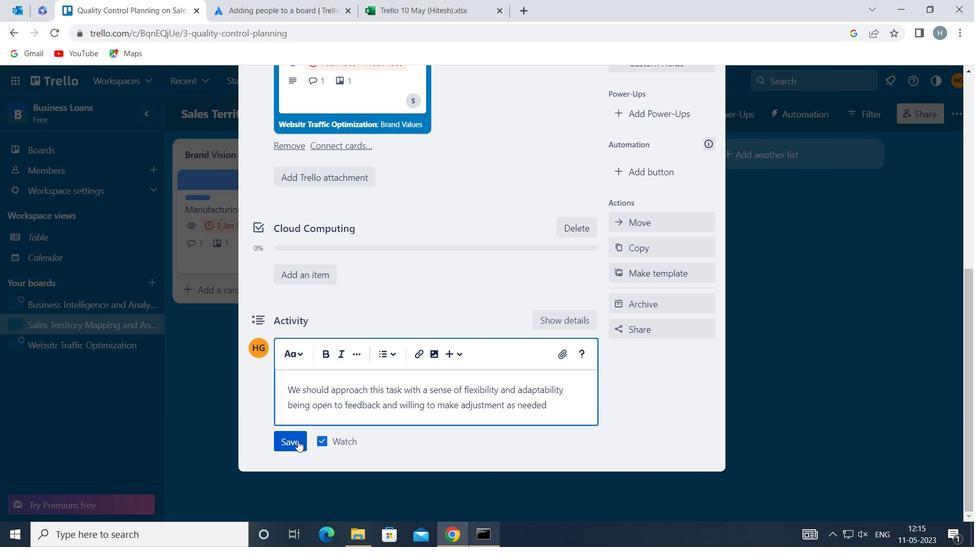 
Action: Mouse moved to (534, 307)
Screenshot: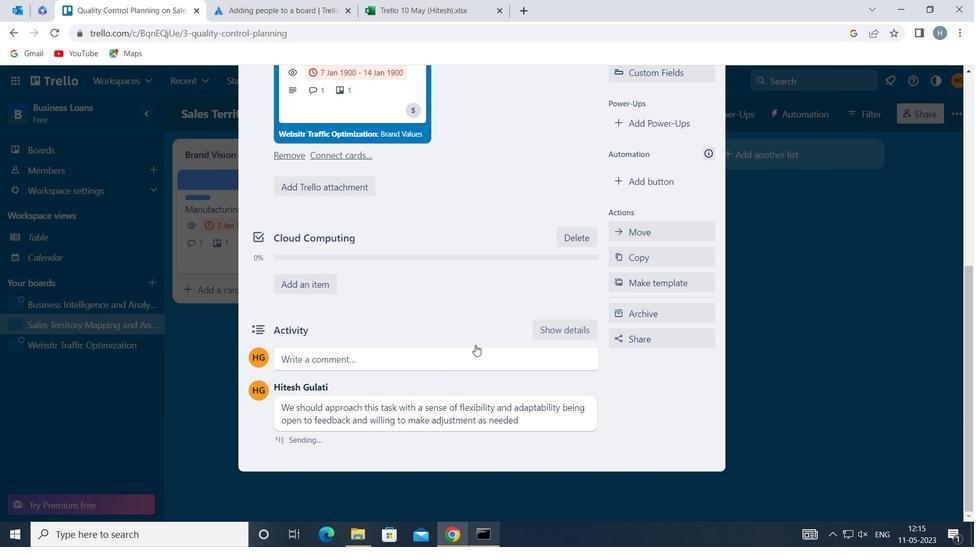 
Action: Mouse scrolled (534, 307) with delta (0, 0)
Screenshot: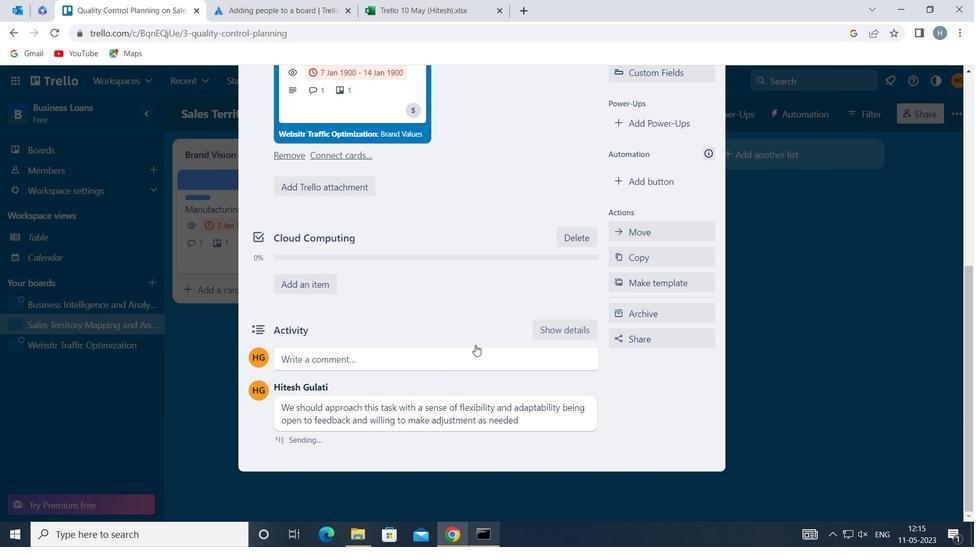 
Action: Mouse moved to (539, 304)
Screenshot: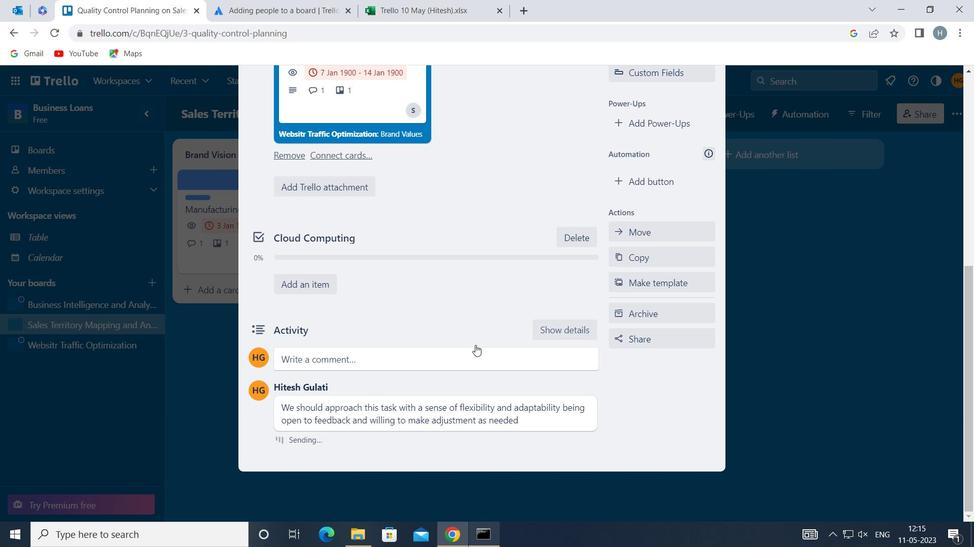 
Action: Mouse scrolled (539, 304) with delta (0, 0)
Screenshot: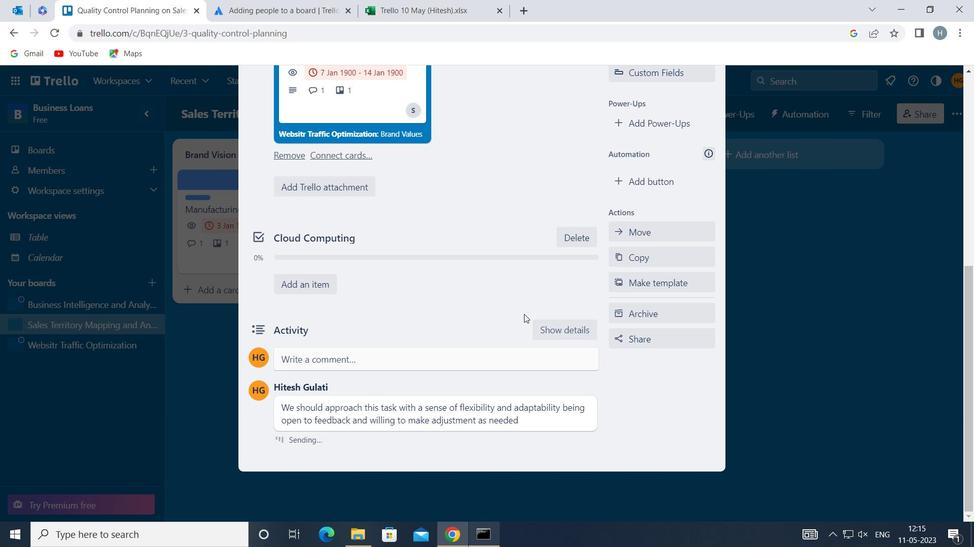 
Action: Mouse moved to (664, 153)
Screenshot: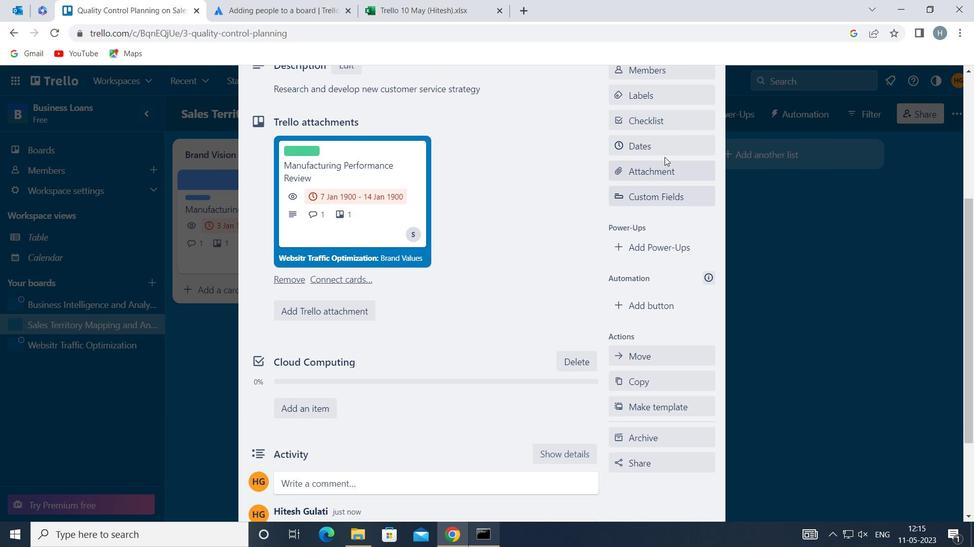 
Action: Mouse pressed left at (664, 153)
Screenshot: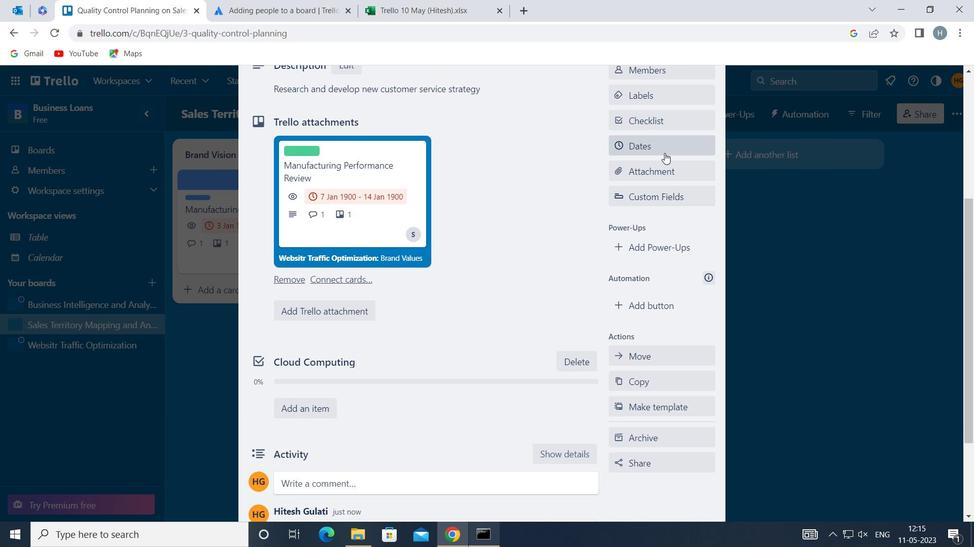 
Action: Mouse moved to (617, 341)
Screenshot: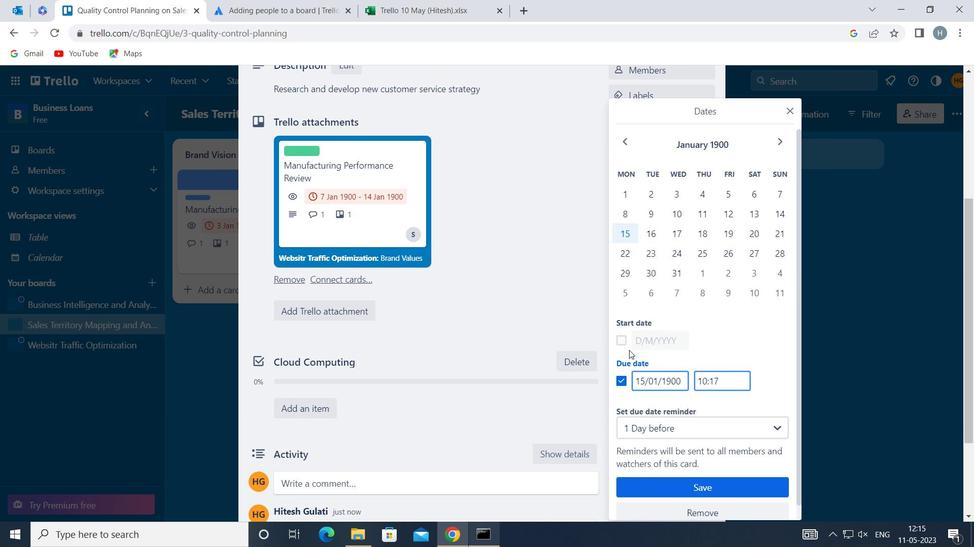 
Action: Mouse pressed left at (617, 341)
Screenshot: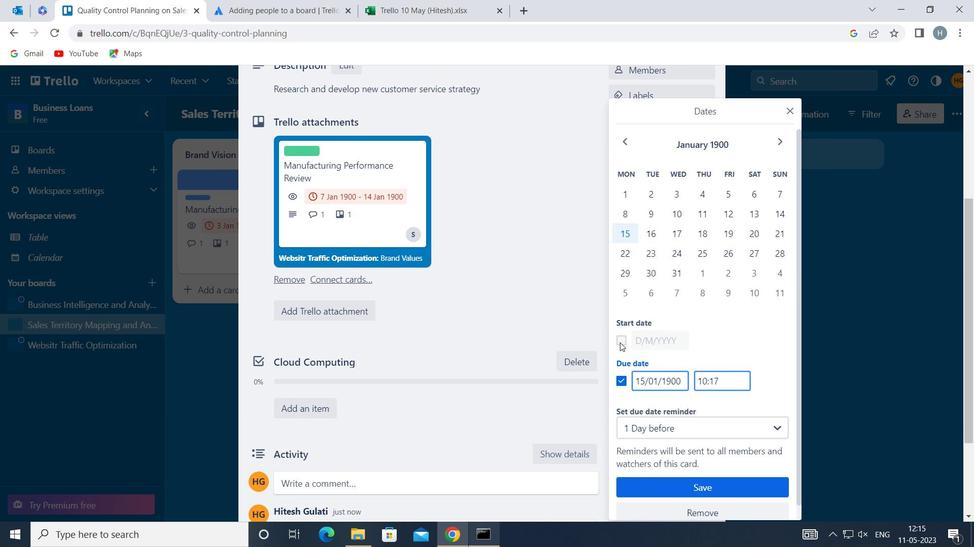 
Action: Mouse moved to (645, 342)
Screenshot: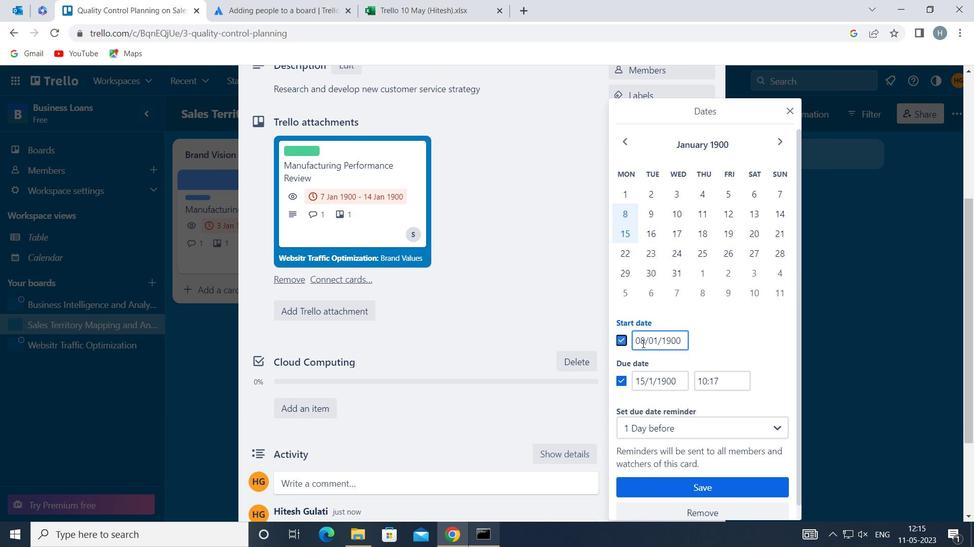 
Action: Mouse pressed left at (645, 342)
Screenshot: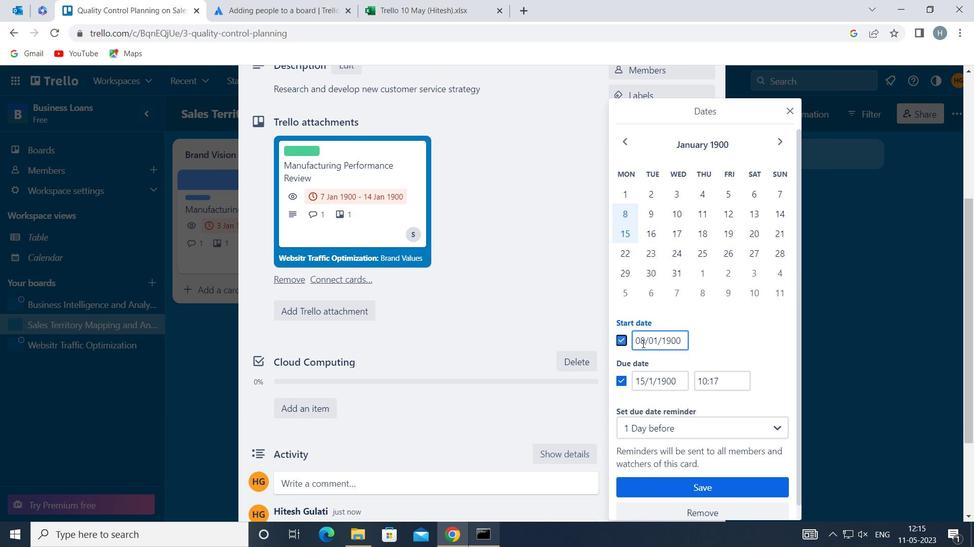
Action: Mouse moved to (640, 338)
Screenshot: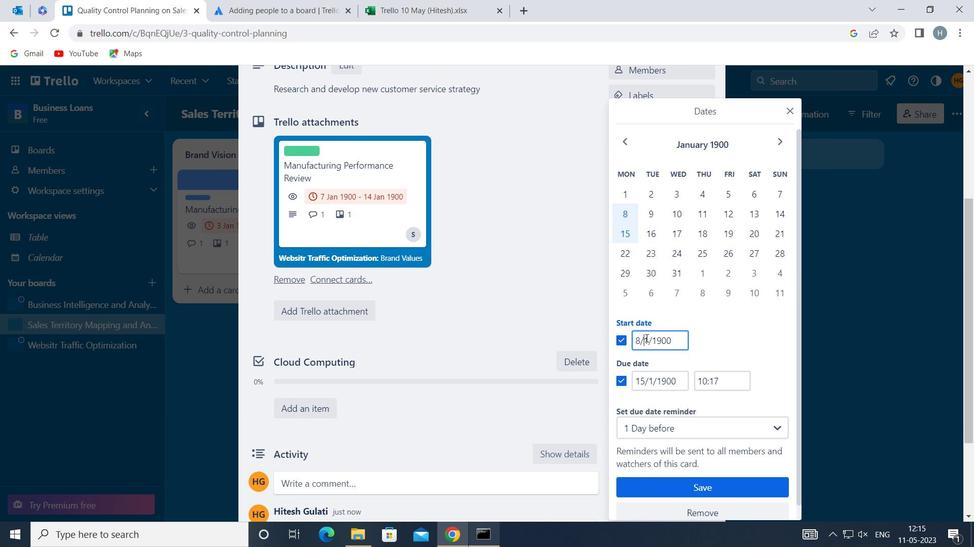 
Action: Mouse pressed left at (640, 338)
Screenshot: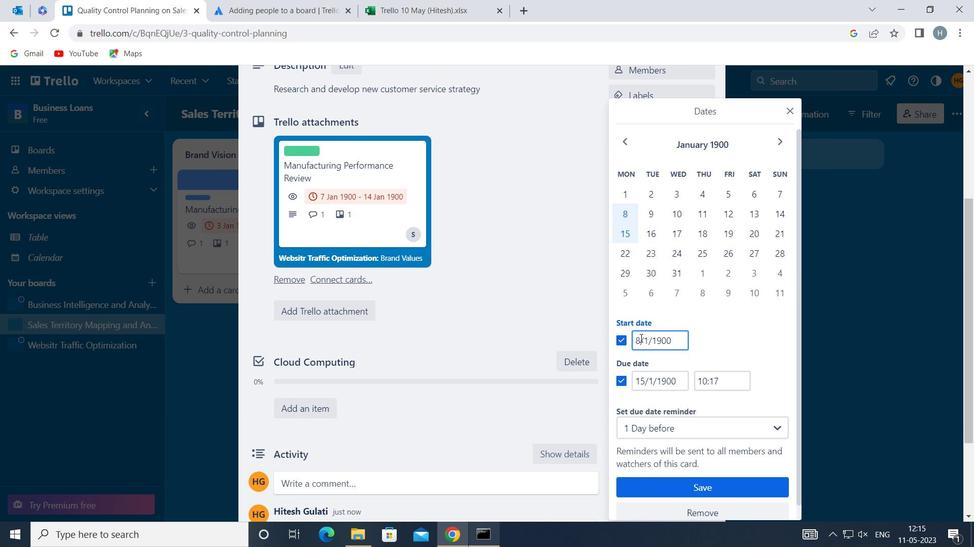 
Action: Key pressed <Key.backspace>9
Screenshot: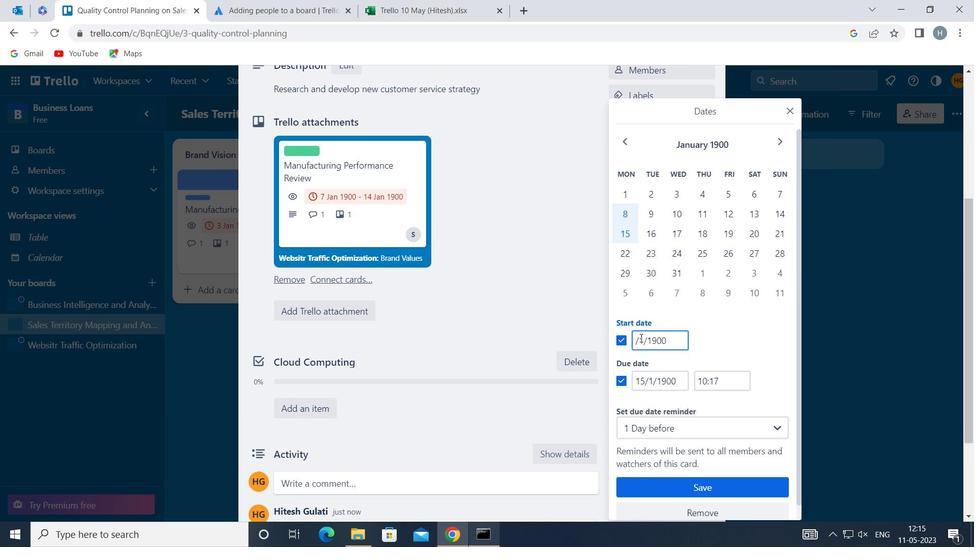 
Action: Mouse moved to (648, 378)
Screenshot: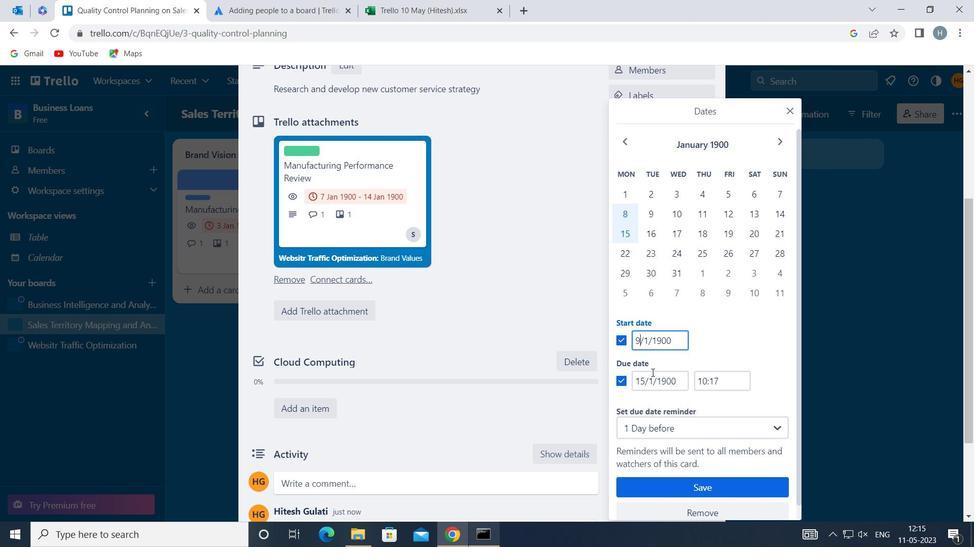 
Action: Mouse pressed left at (648, 378)
Screenshot: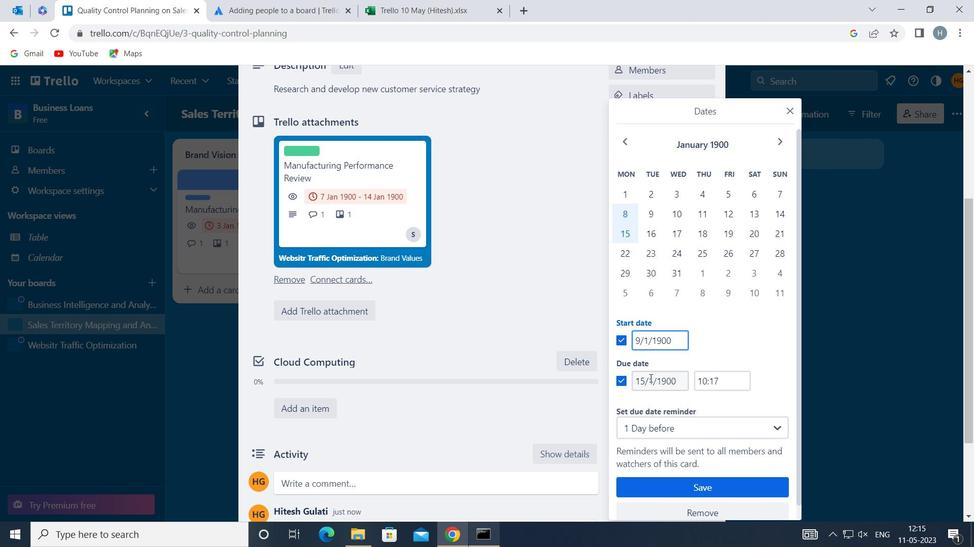 
Action: Mouse moved to (640, 380)
Screenshot: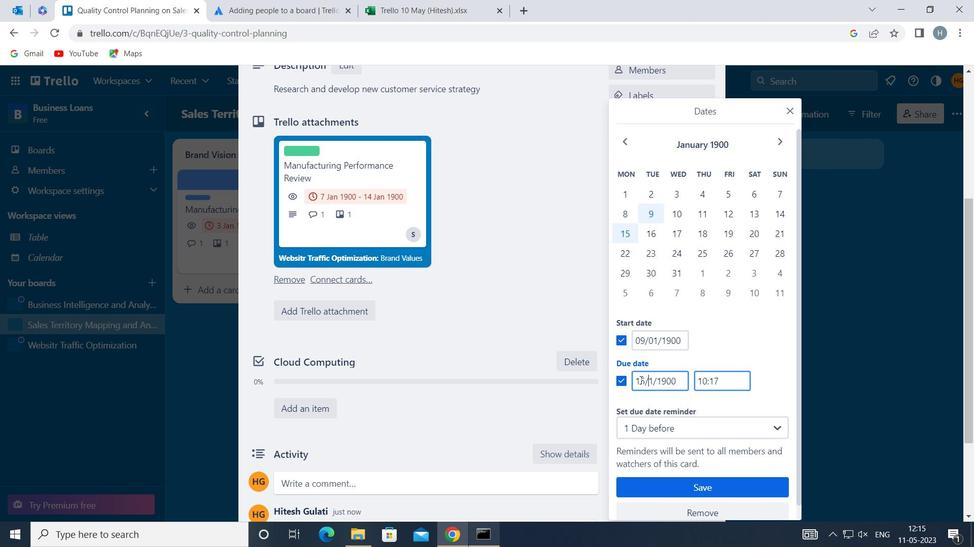 
Action: Mouse pressed left at (640, 380)
Screenshot: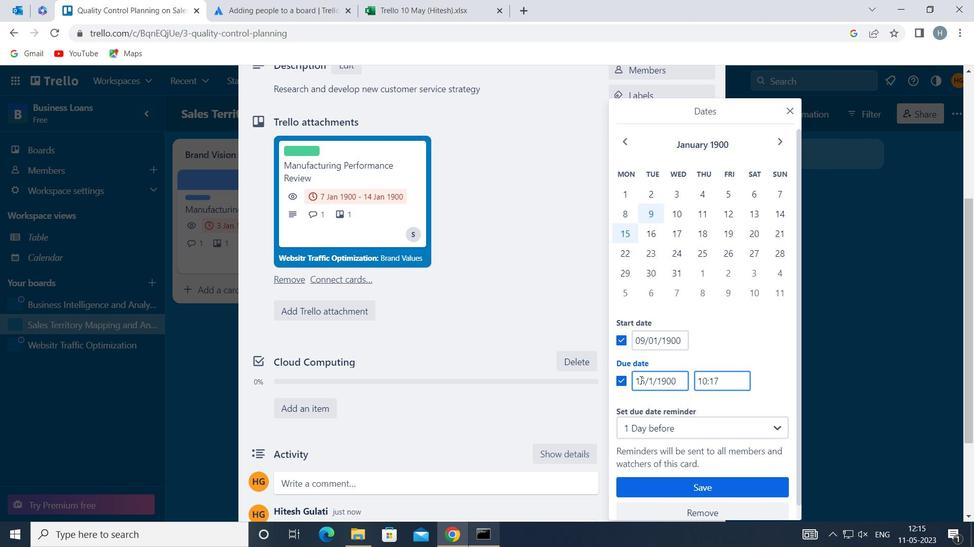 
Action: Mouse moved to (645, 378)
Screenshot: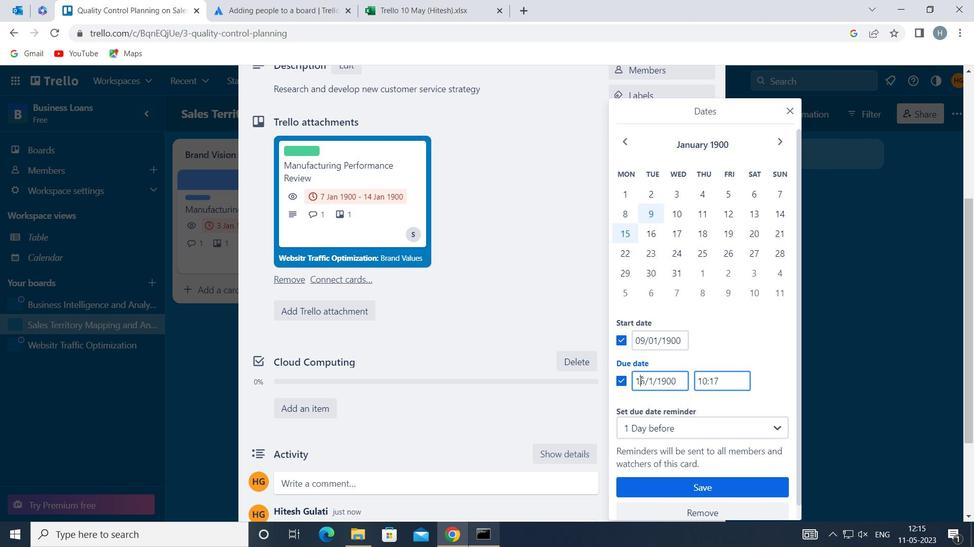 
Action: Mouse pressed left at (645, 378)
Screenshot: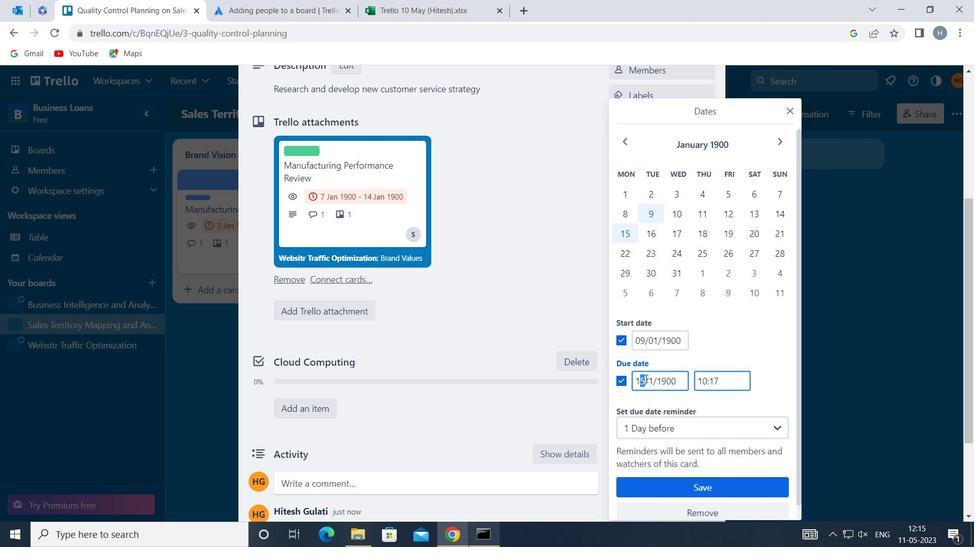 
Action: Mouse moved to (645, 378)
Screenshot: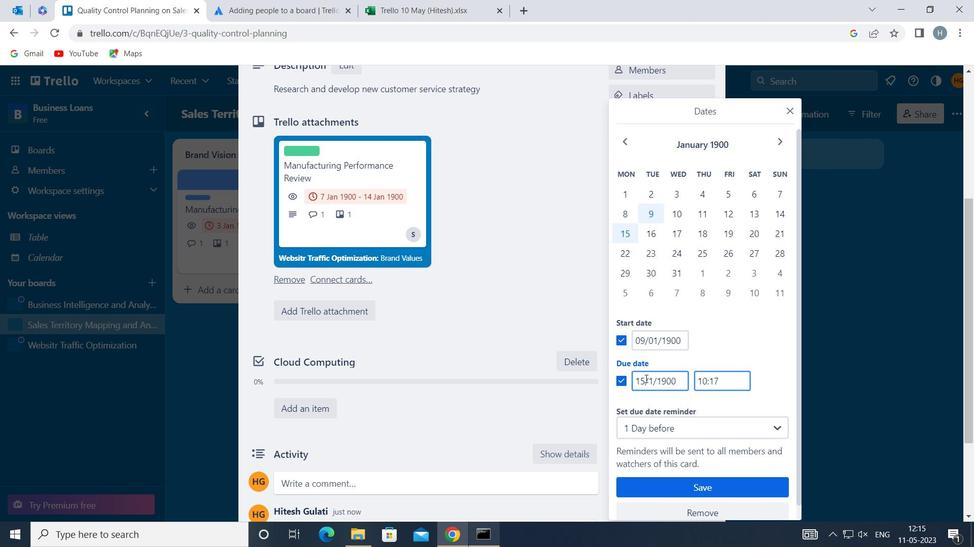 
Action: Key pressed <Key.backspace>6
Screenshot: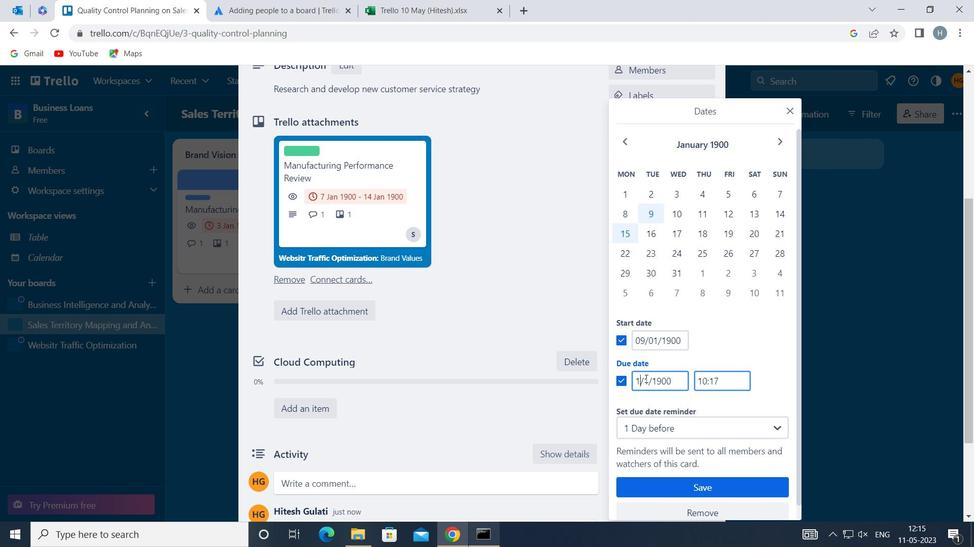 
Action: Mouse moved to (685, 484)
Screenshot: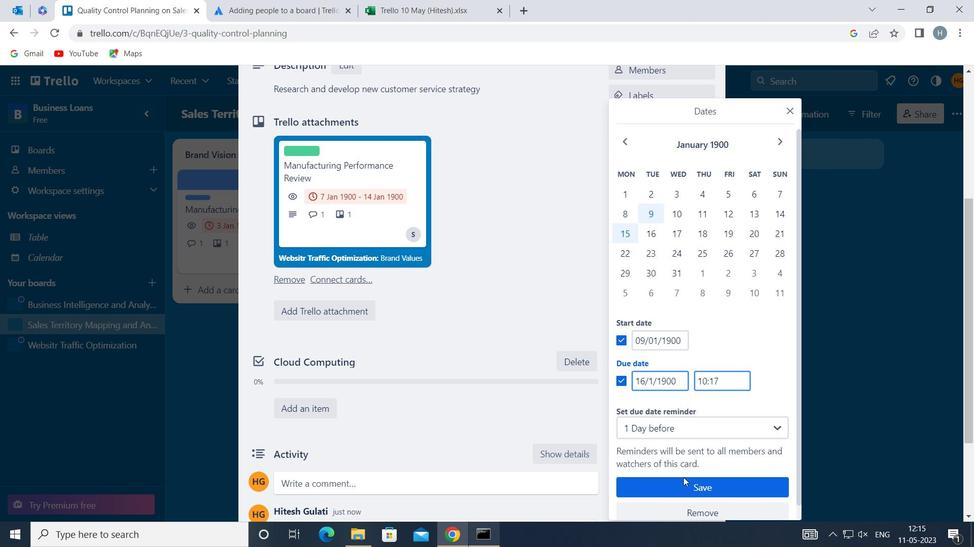 
Action: Mouse pressed left at (685, 484)
Screenshot: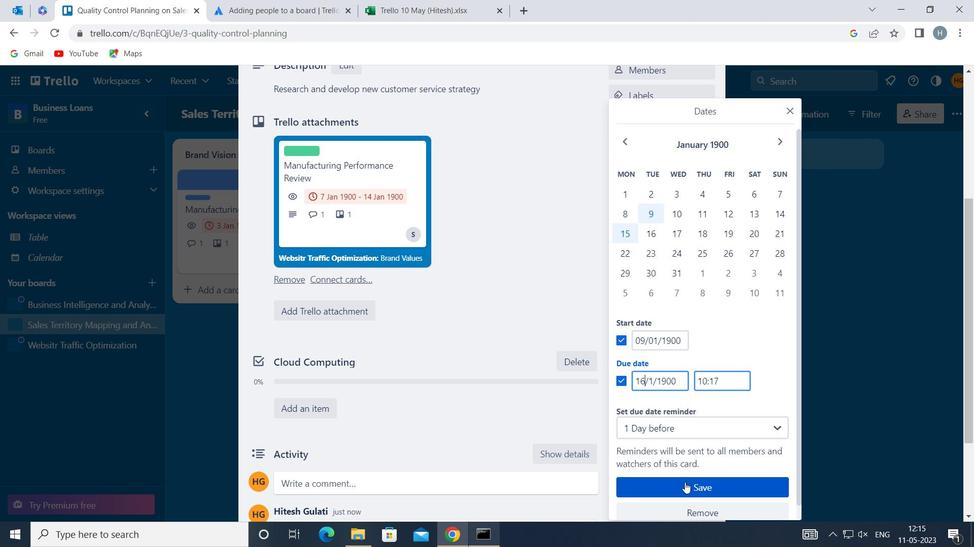 
Action: Mouse moved to (569, 316)
Screenshot: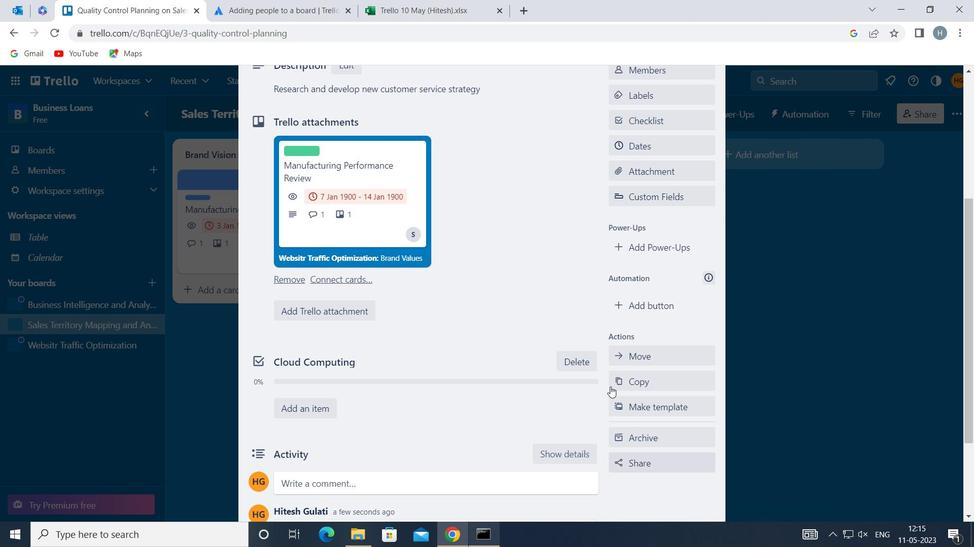 
